 Task: Find connections with filter location Al Ḩāmūl with filter topic #productmanagementwith filter profile language Spanish with filter current company Indian Administrative Service (IAS) - Government of India with filter school INDUS BUSINESS ACADEMY - IBA, BANGALORE with filter industry IT System Operations and Maintenance with filter service category Demand Generation with filter keywords title Media Relations Coordinator
Action: Mouse moved to (576, 77)
Screenshot: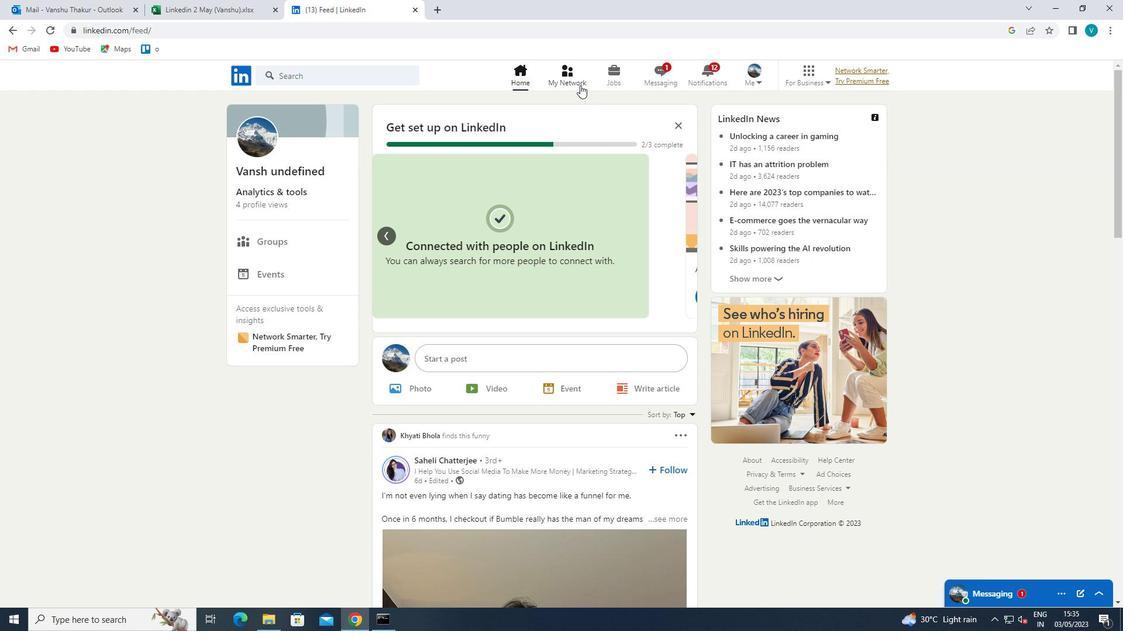 
Action: Mouse pressed left at (576, 77)
Screenshot: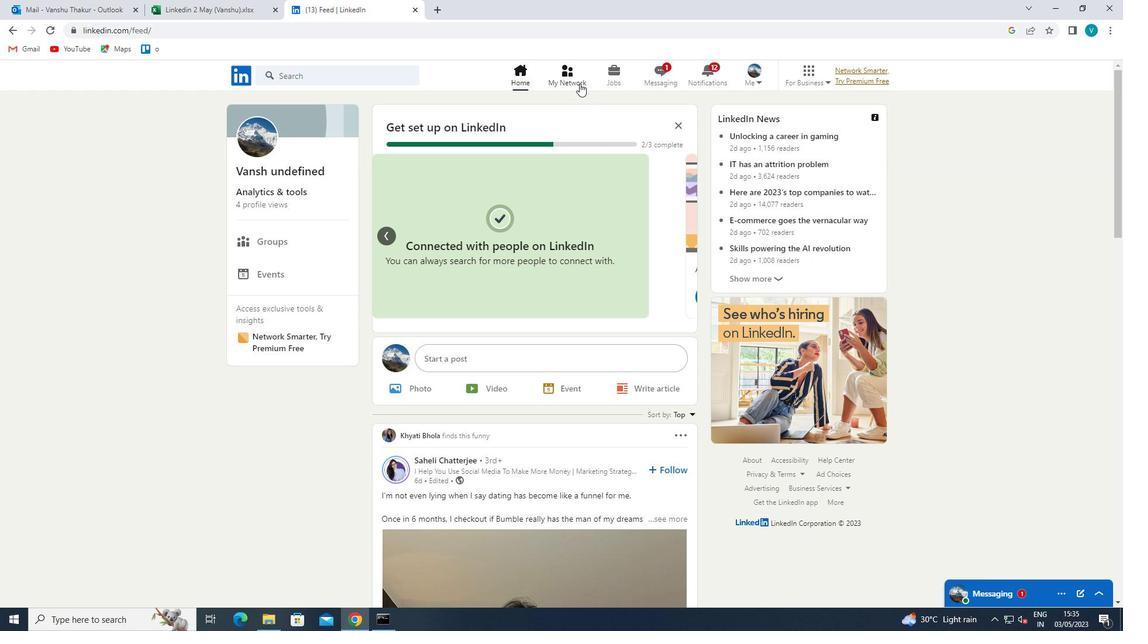
Action: Mouse moved to (341, 143)
Screenshot: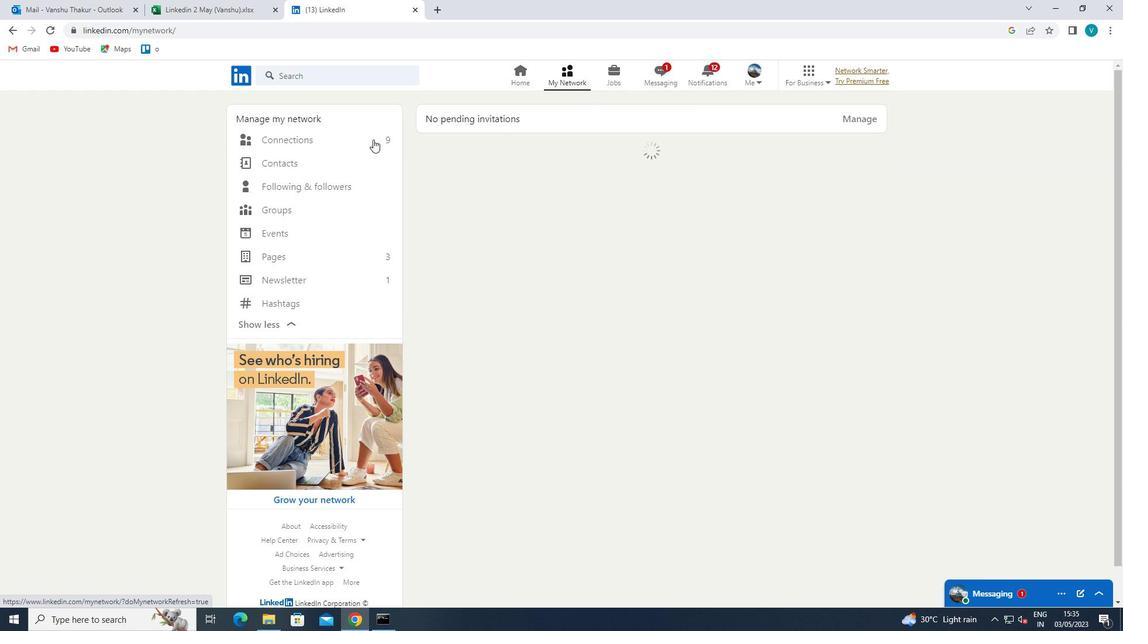 
Action: Mouse pressed left at (341, 143)
Screenshot: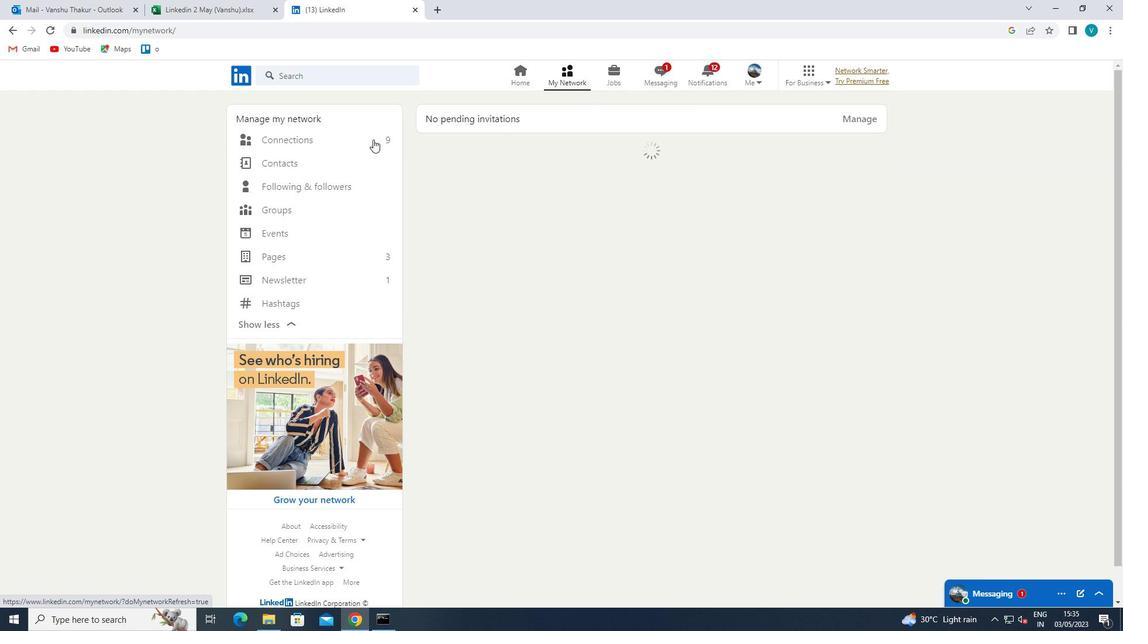 
Action: Mouse moved to (618, 145)
Screenshot: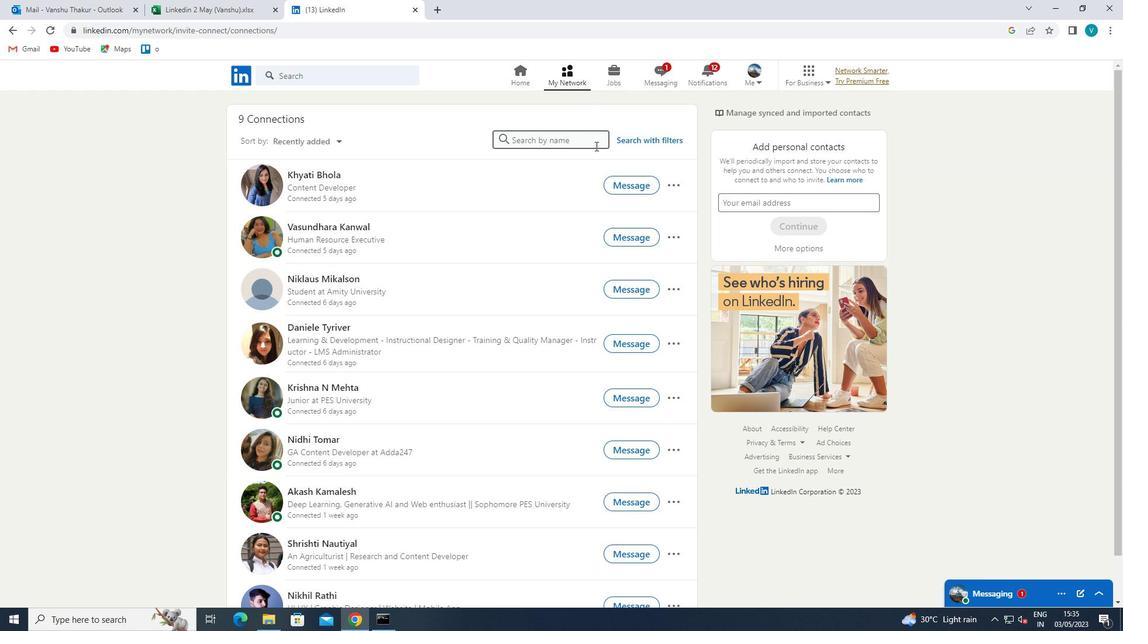 
Action: Mouse pressed left at (618, 145)
Screenshot: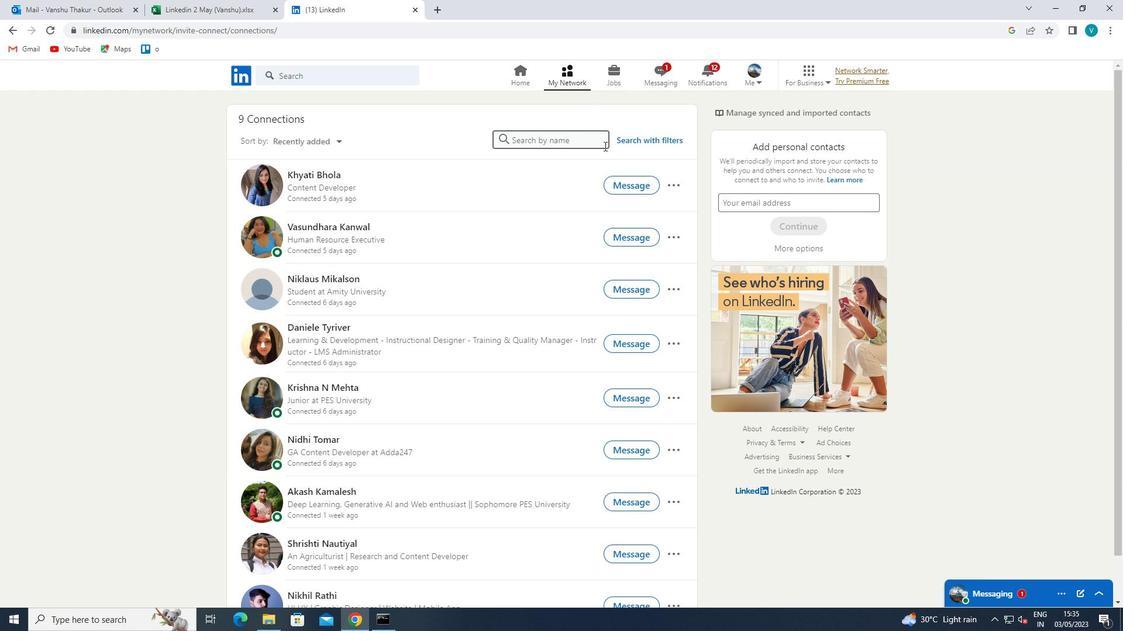 
Action: Mouse moved to (555, 116)
Screenshot: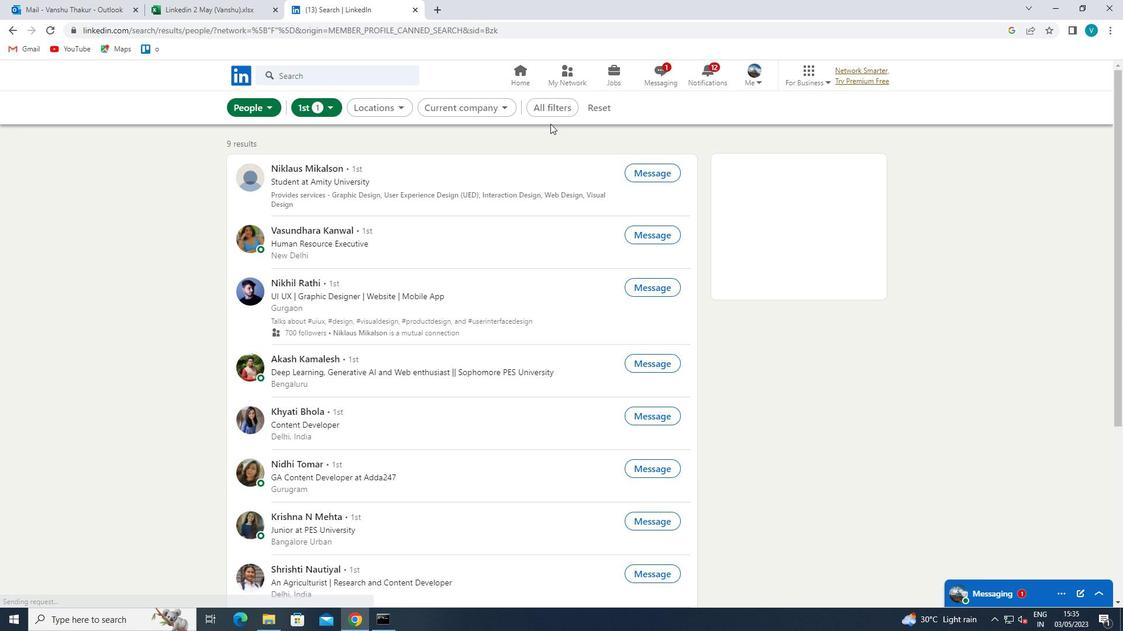 
Action: Mouse pressed left at (555, 116)
Screenshot: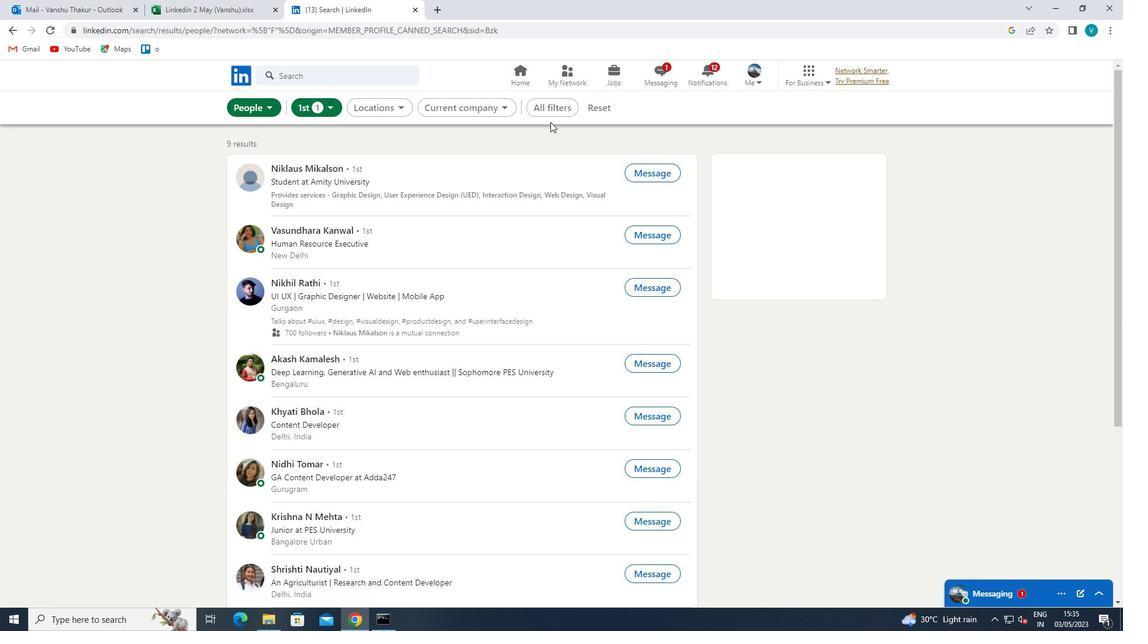 
Action: Mouse moved to (553, 114)
Screenshot: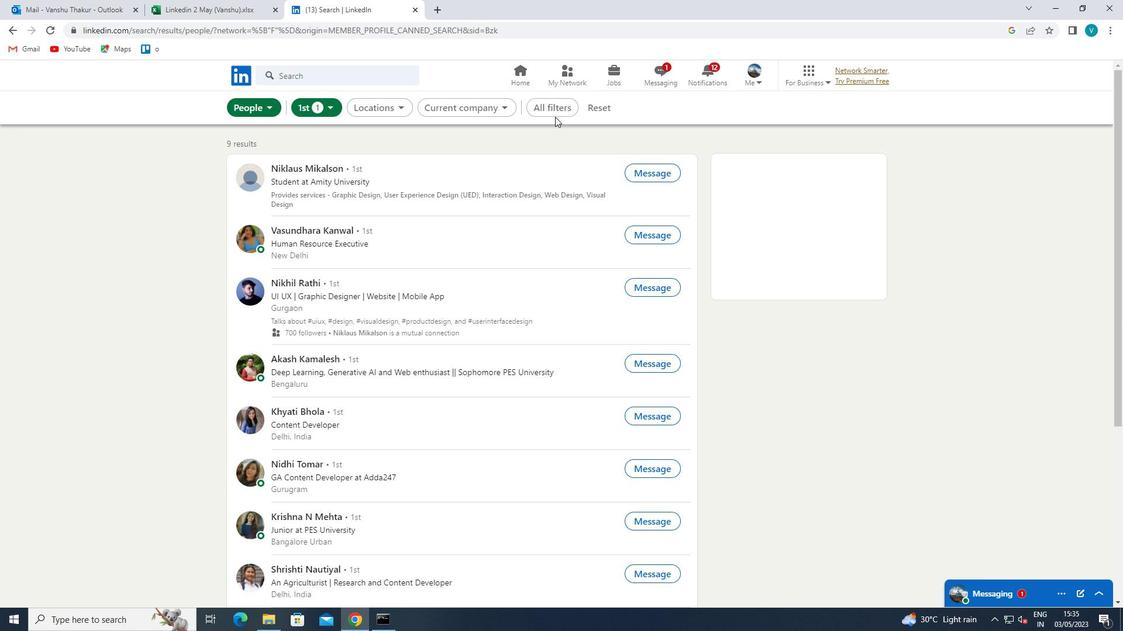 
Action: Mouse pressed left at (553, 114)
Screenshot: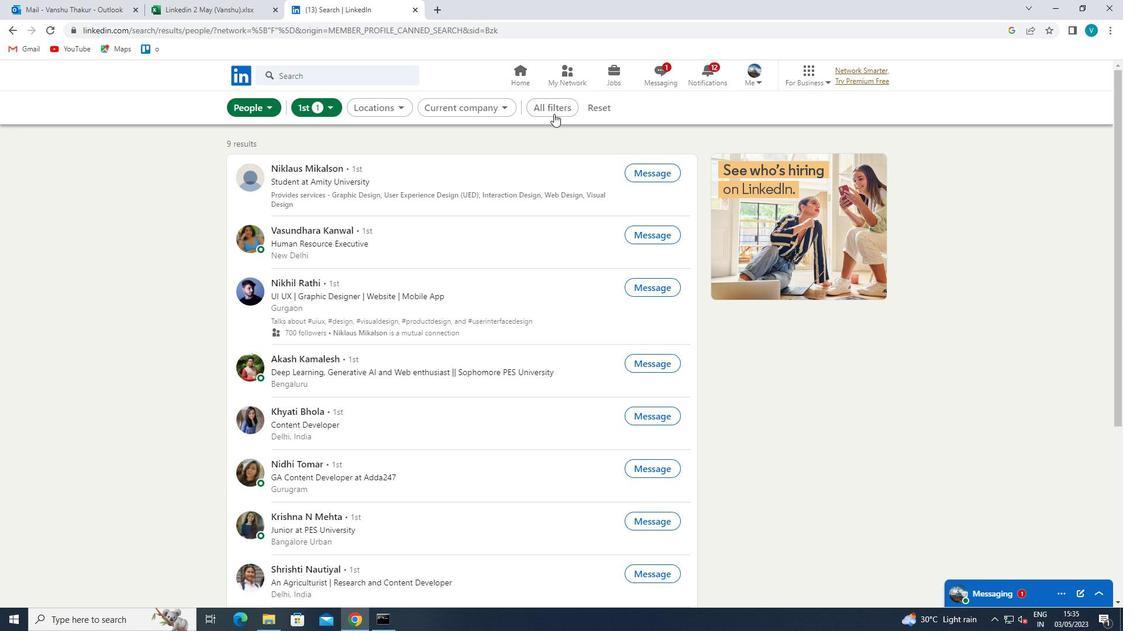 
Action: Mouse moved to (932, 242)
Screenshot: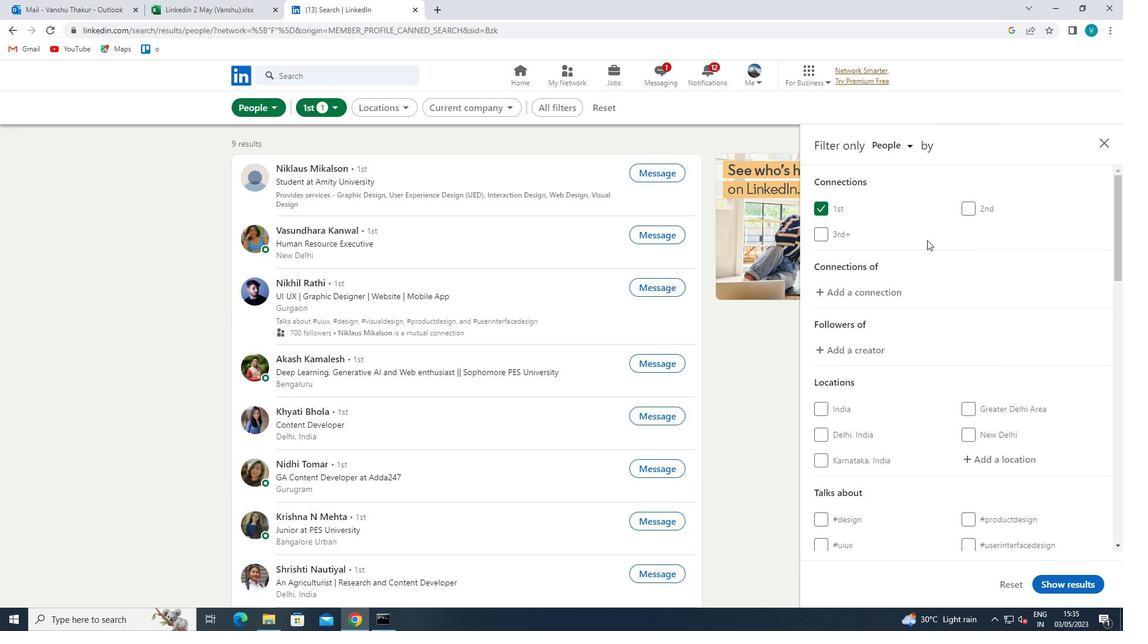 
Action: Mouse scrolled (932, 241) with delta (0, 0)
Screenshot: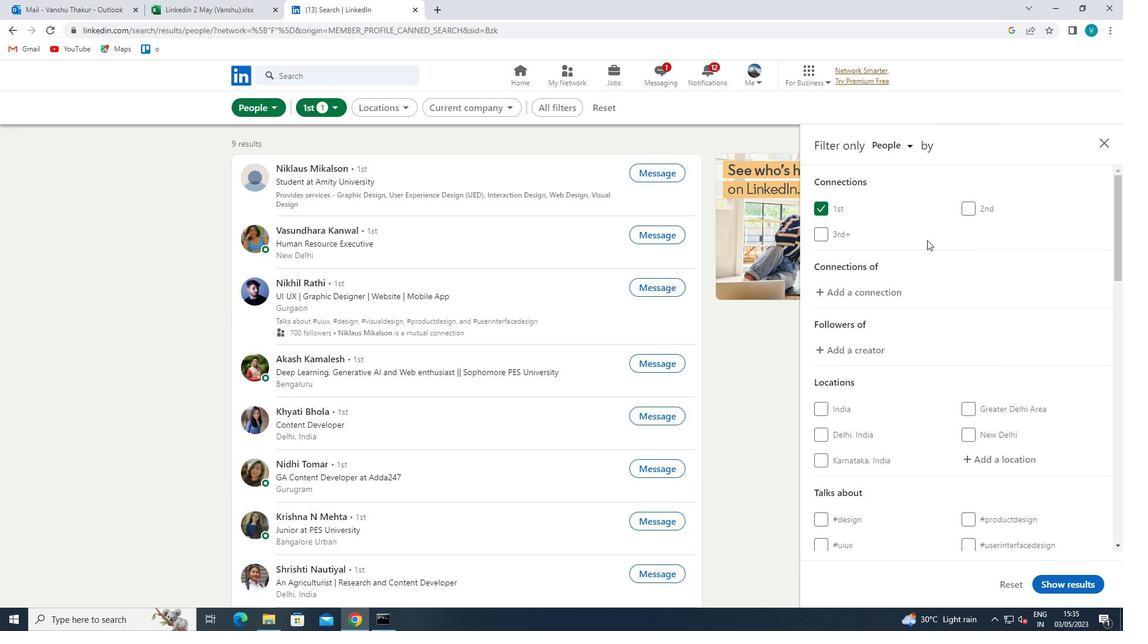 
Action: Mouse moved to (932, 242)
Screenshot: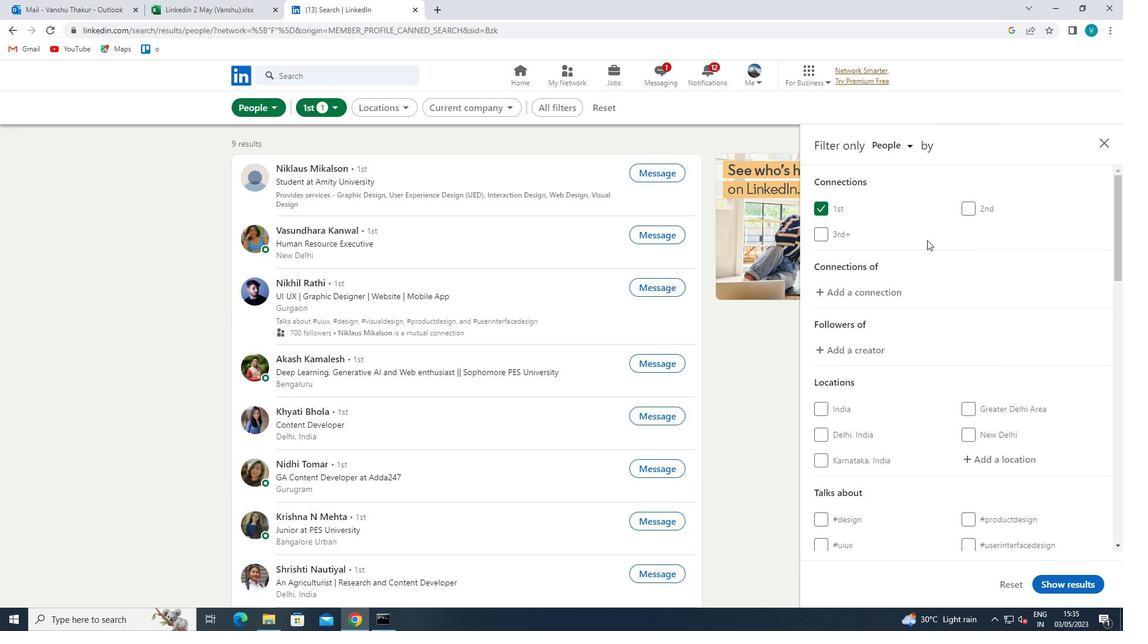 
Action: Mouse scrolled (932, 242) with delta (0, 0)
Screenshot: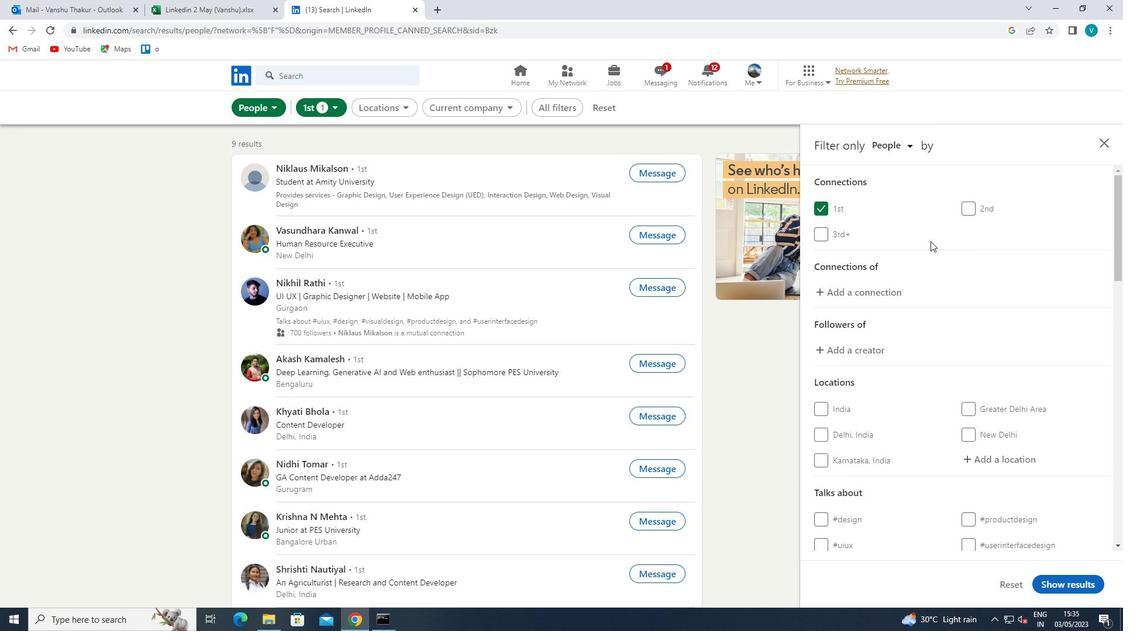 
Action: Mouse moved to (1003, 343)
Screenshot: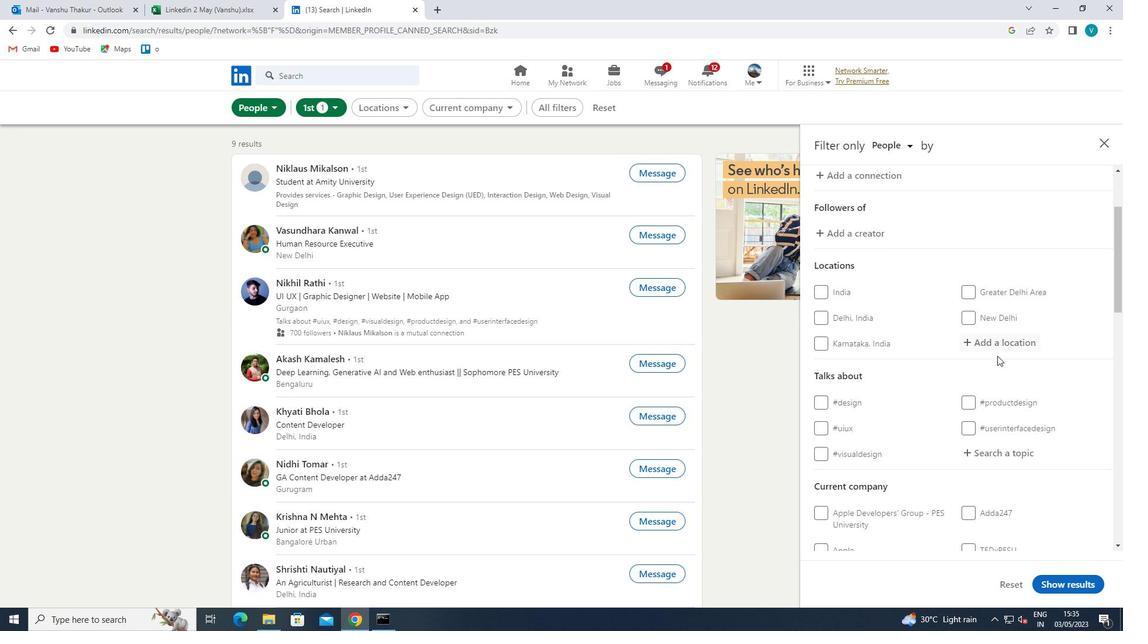 
Action: Mouse pressed left at (1003, 343)
Screenshot: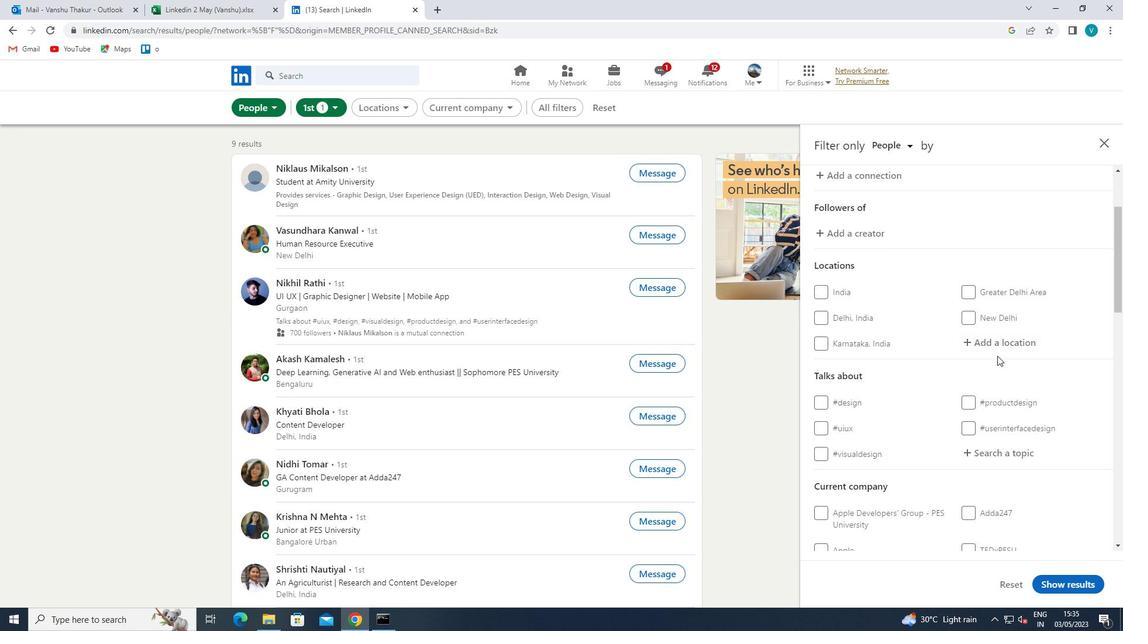 
Action: Mouse moved to (857, 253)
Screenshot: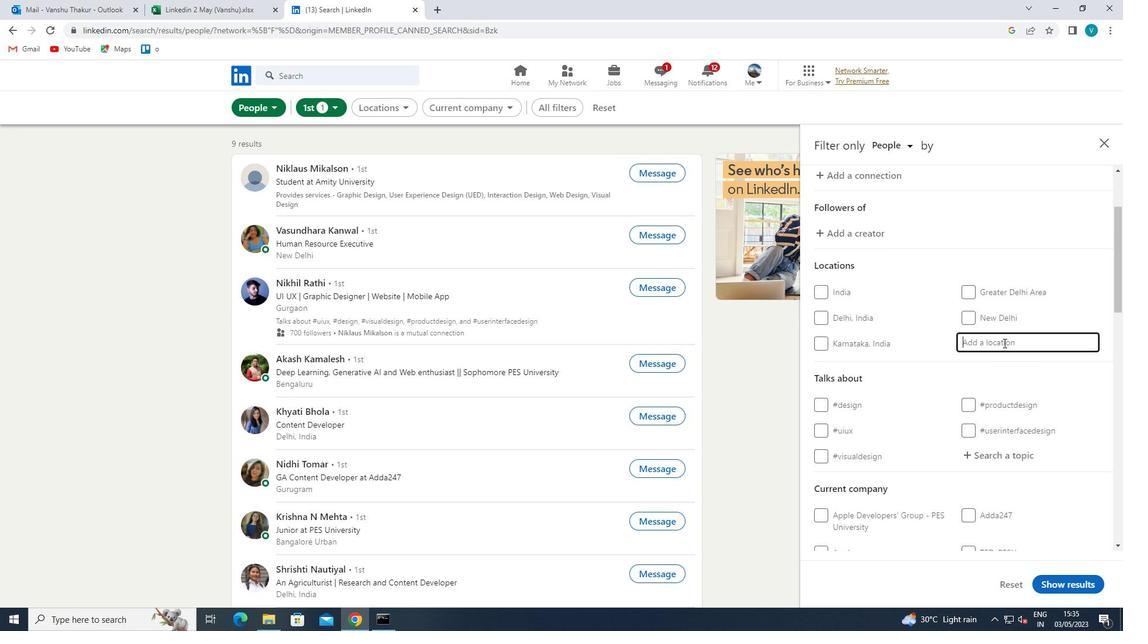 
Action: Key pressed <Key.shift>AL<Key.space><Key.shift>HAMUL
Screenshot: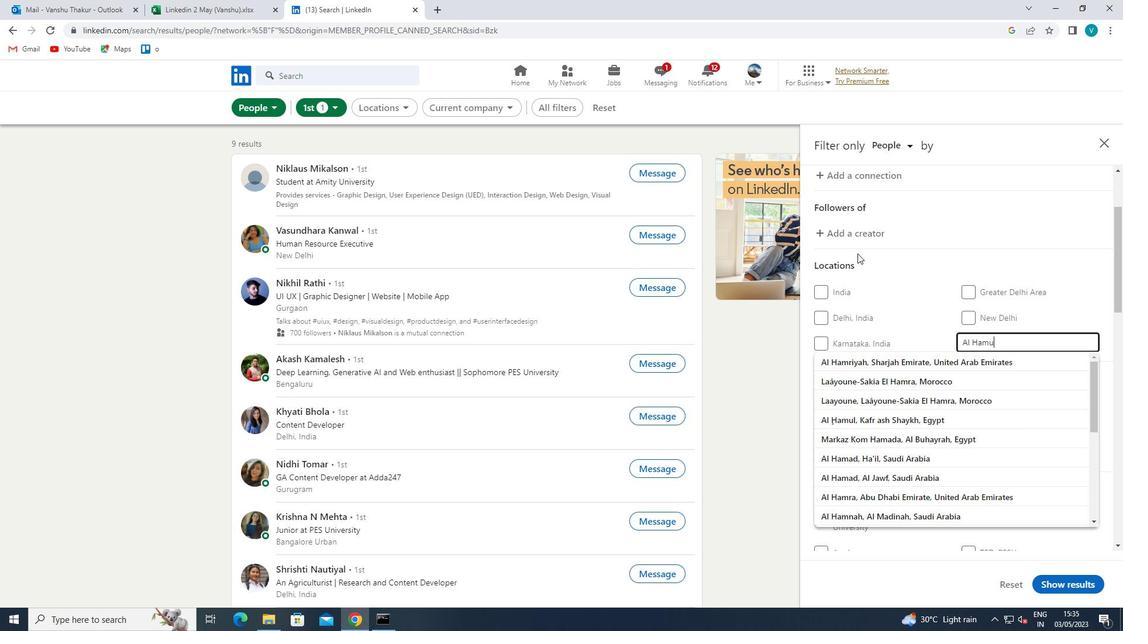 
Action: Mouse moved to (923, 367)
Screenshot: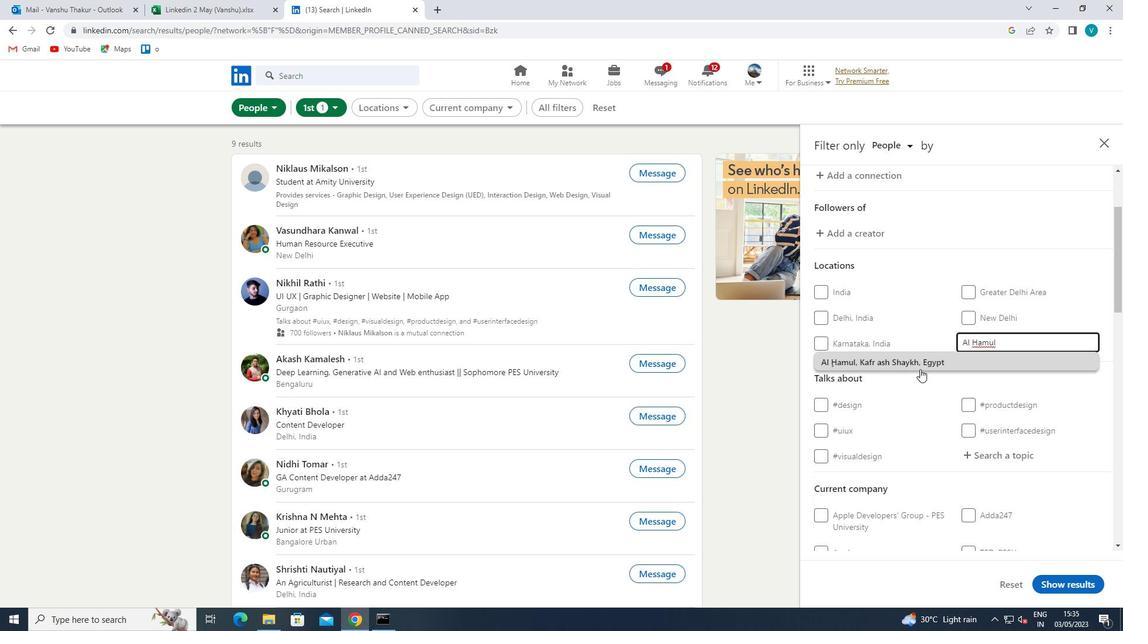 
Action: Mouse pressed left at (923, 367)
Screenshot: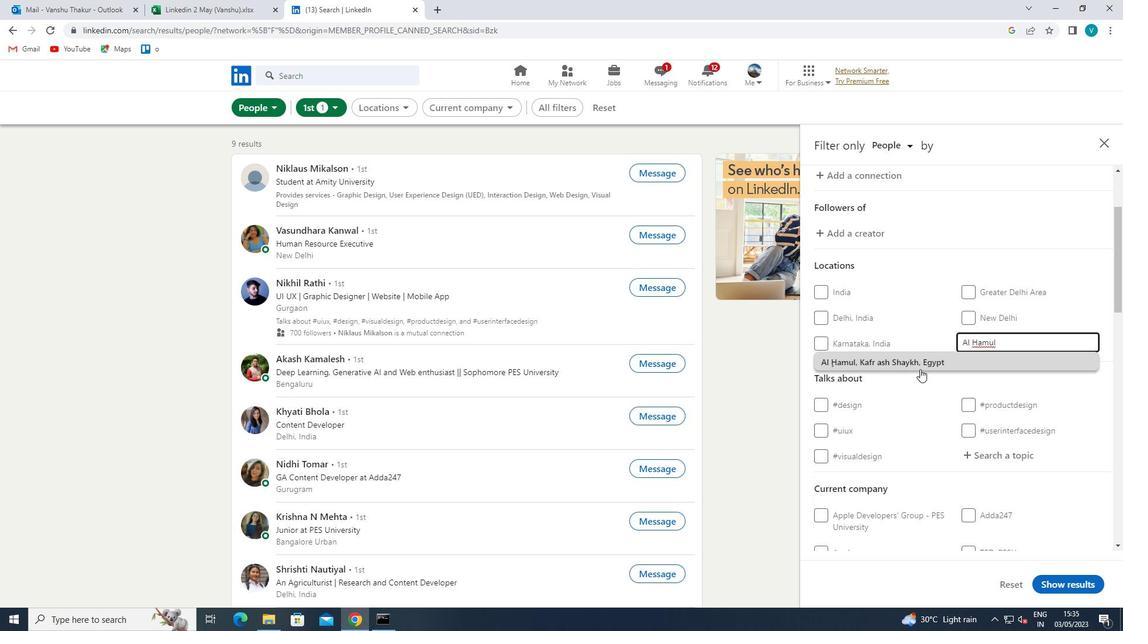 
Action: Mouse moved to (919, 361)
Screenshot: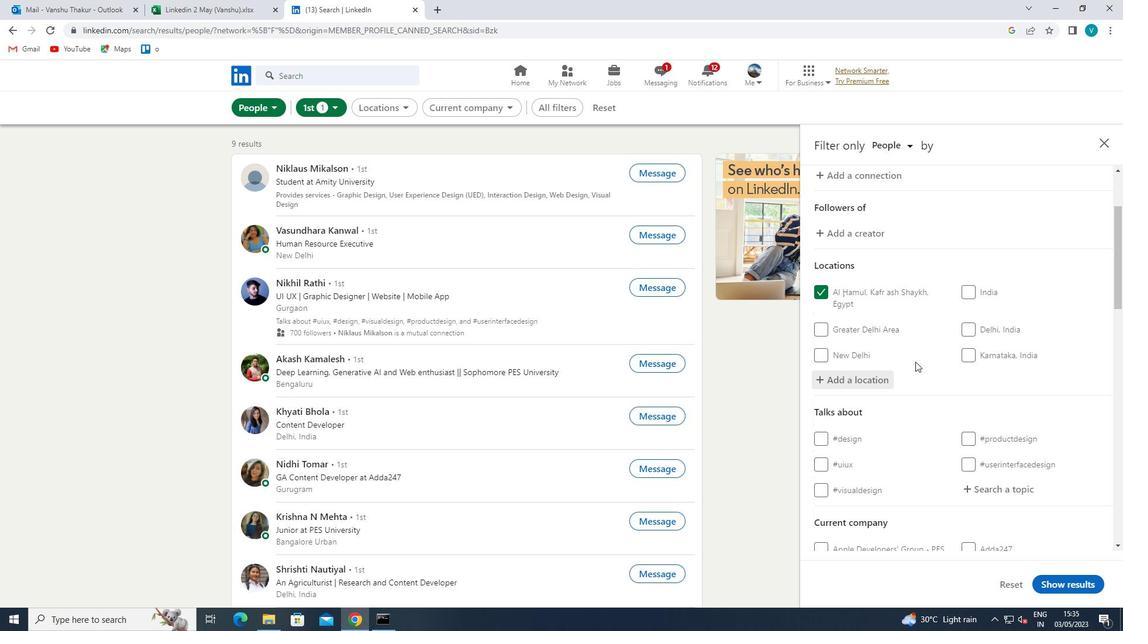 
Action: Mouse scrolled (919, 360) with delta (0, 0)
Screenshot: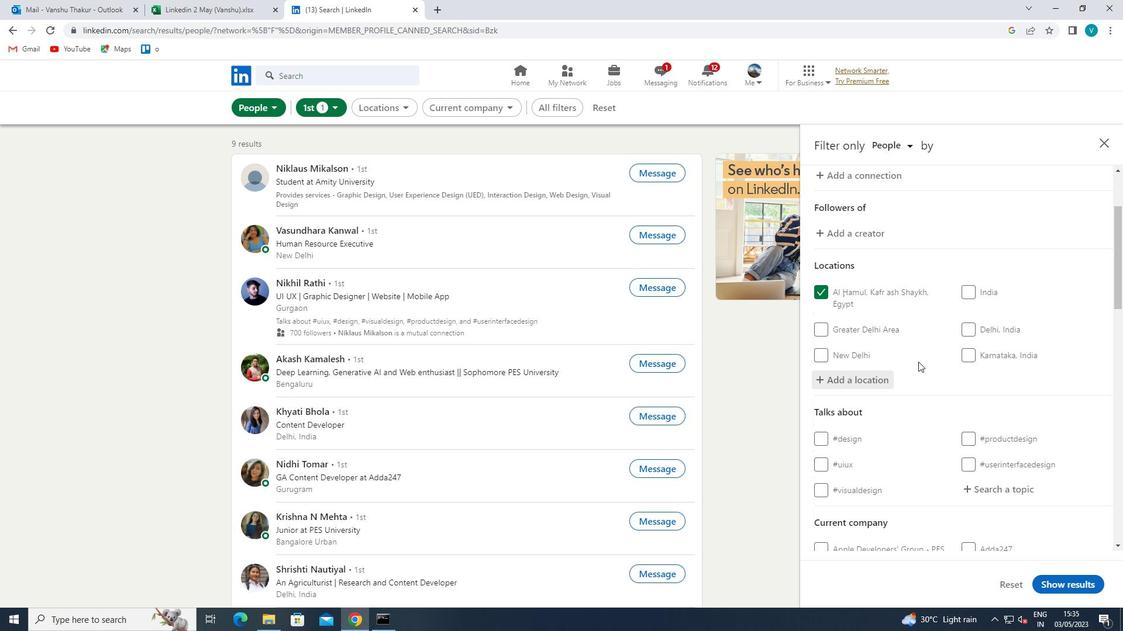 
Action: Mouse scrolled (919, 360) with delta (0, 0)
Screenshot: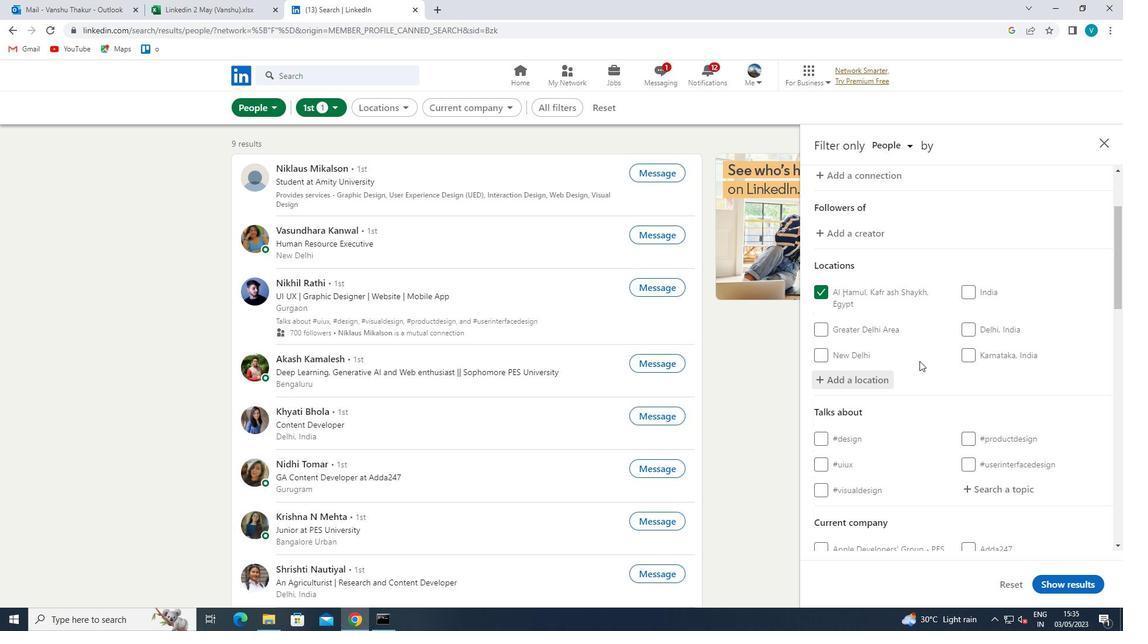 
Action: Mouse moved to (979, 365)
Screenshot: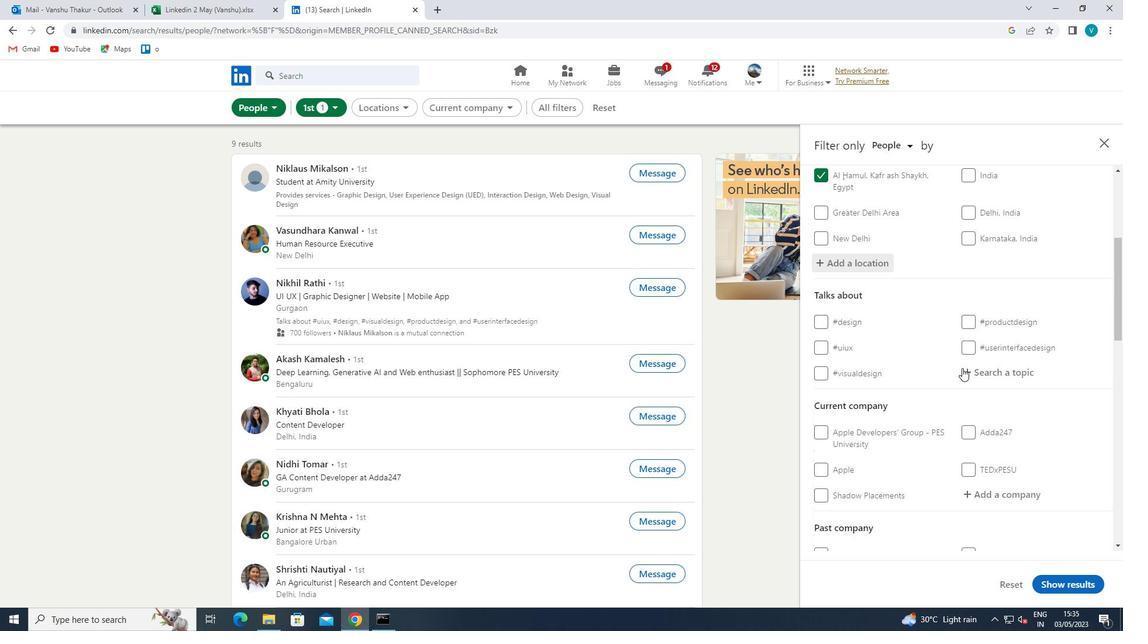 
Action: Mouse pressed left at (979, 365)
Screenshot: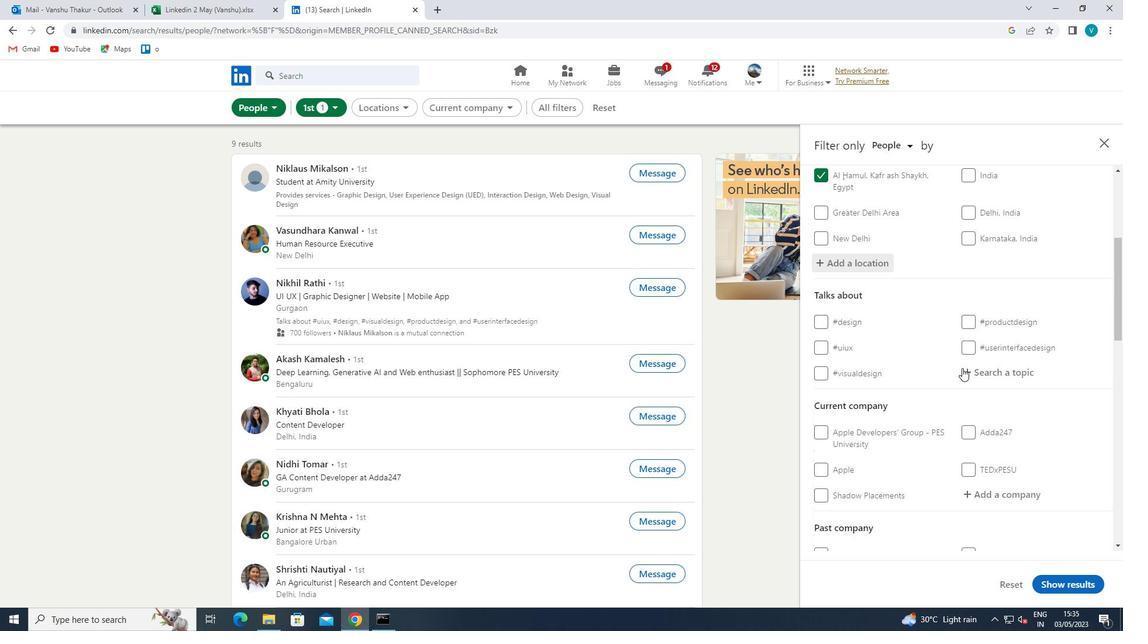 
Action: Mouse moved to (924, 345)
Screenshot: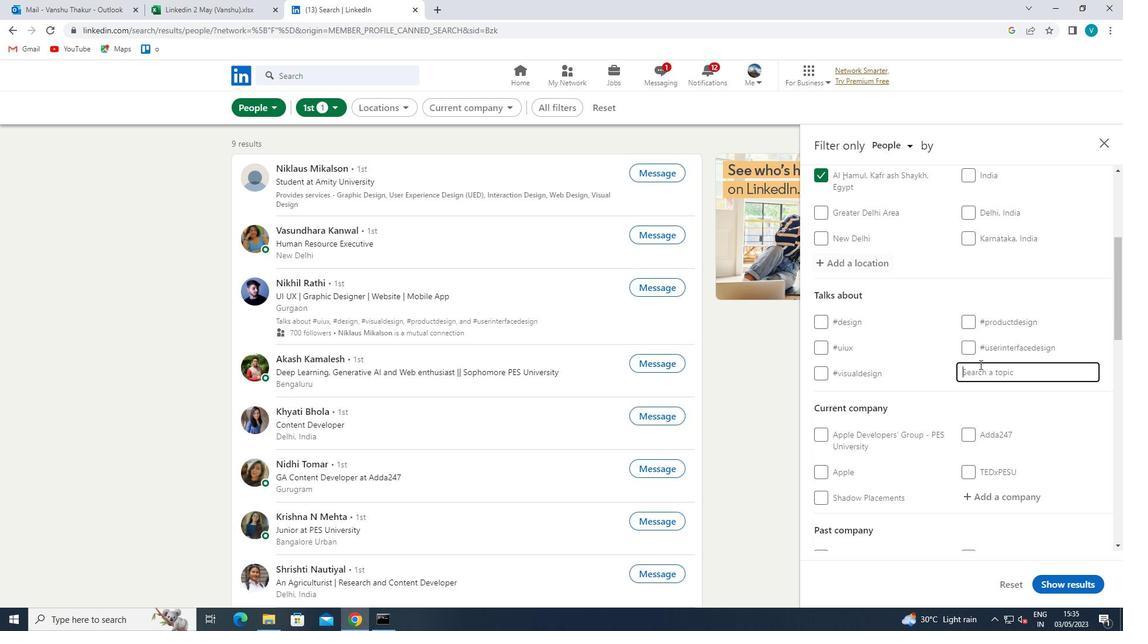 
Action: Key pressed PRODUCTMANAGE
Screenshot: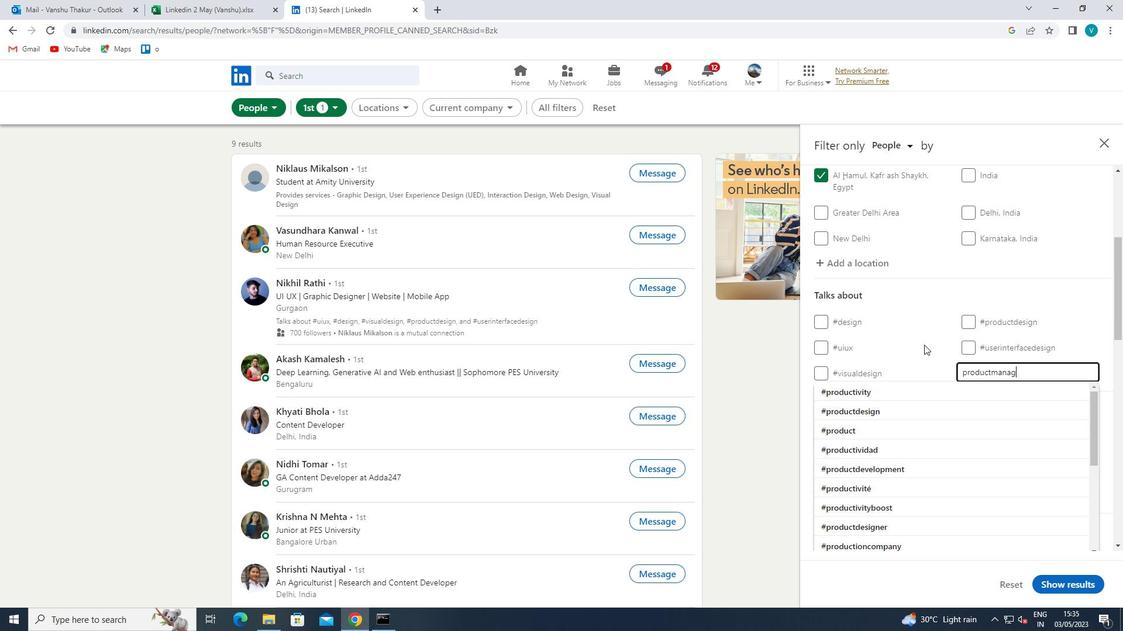 
Action: Mouse moved to (912, 384)
Screenshot: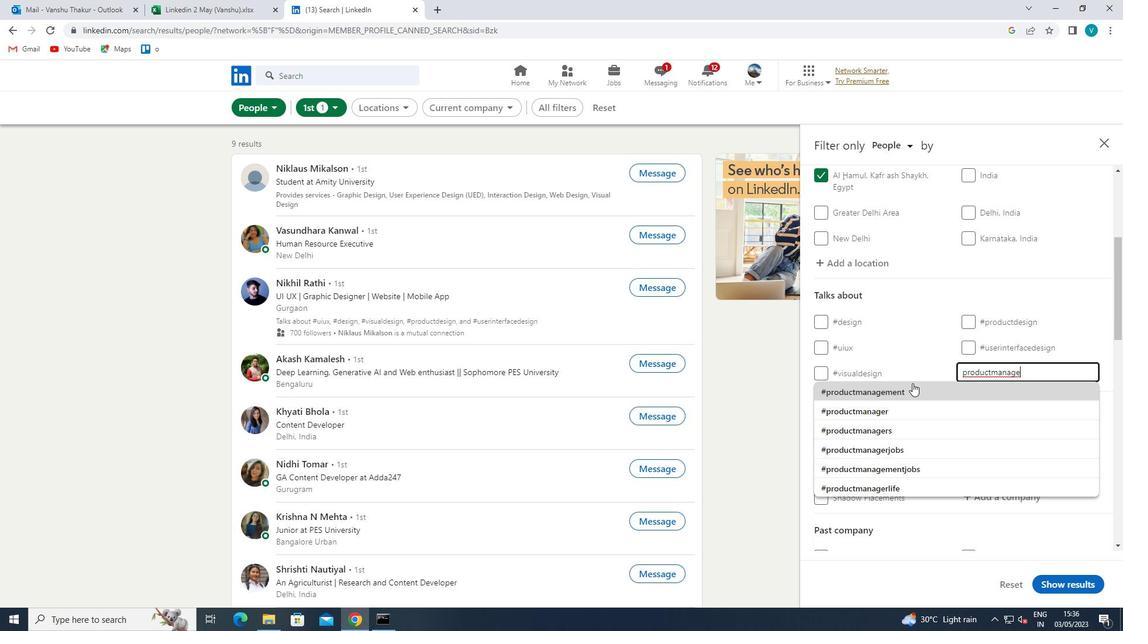 
Action: Mouse pressed left at (912, 384)
Screenshot: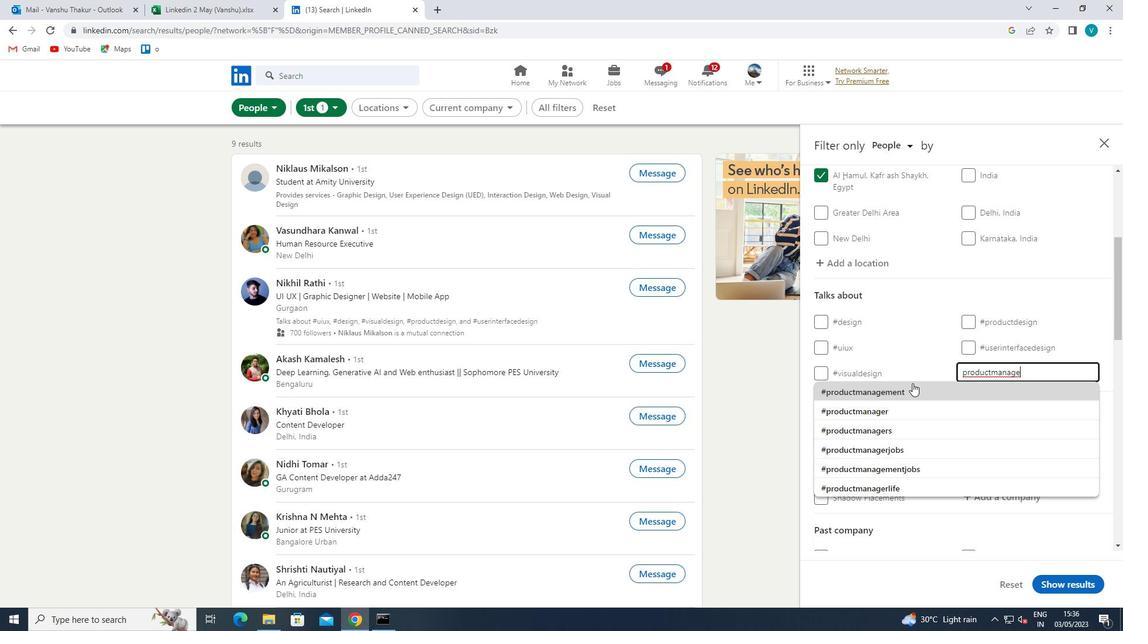
Action: Mouse moved to (913, 384)
Screenshot: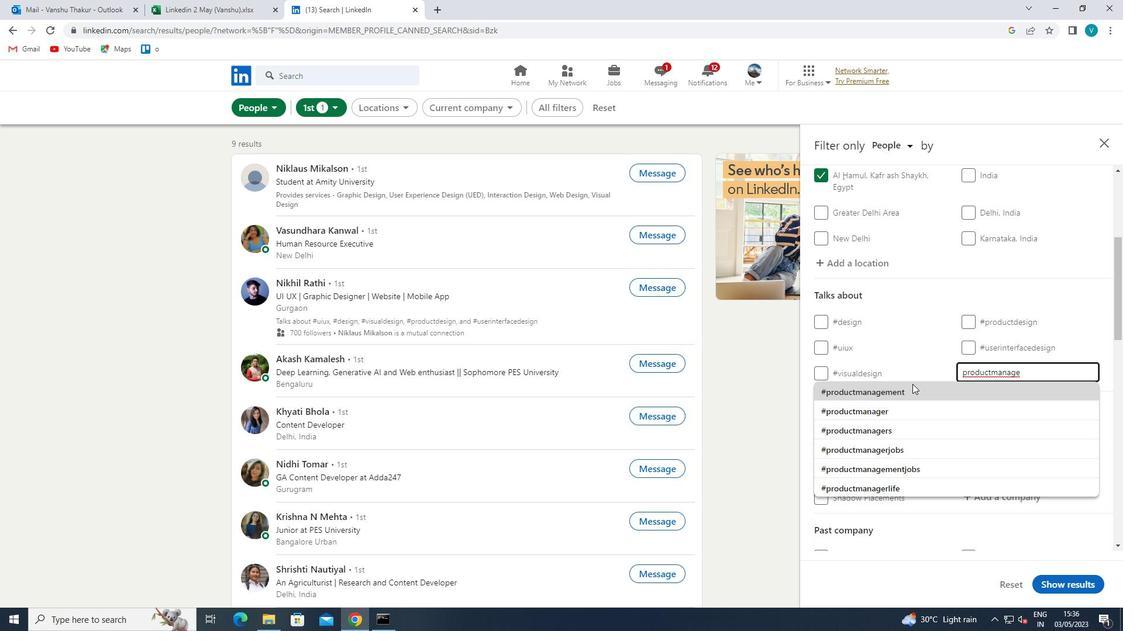 
Action: Mouse scrolled (913, 383) with delta (0, 0)
Screenshot: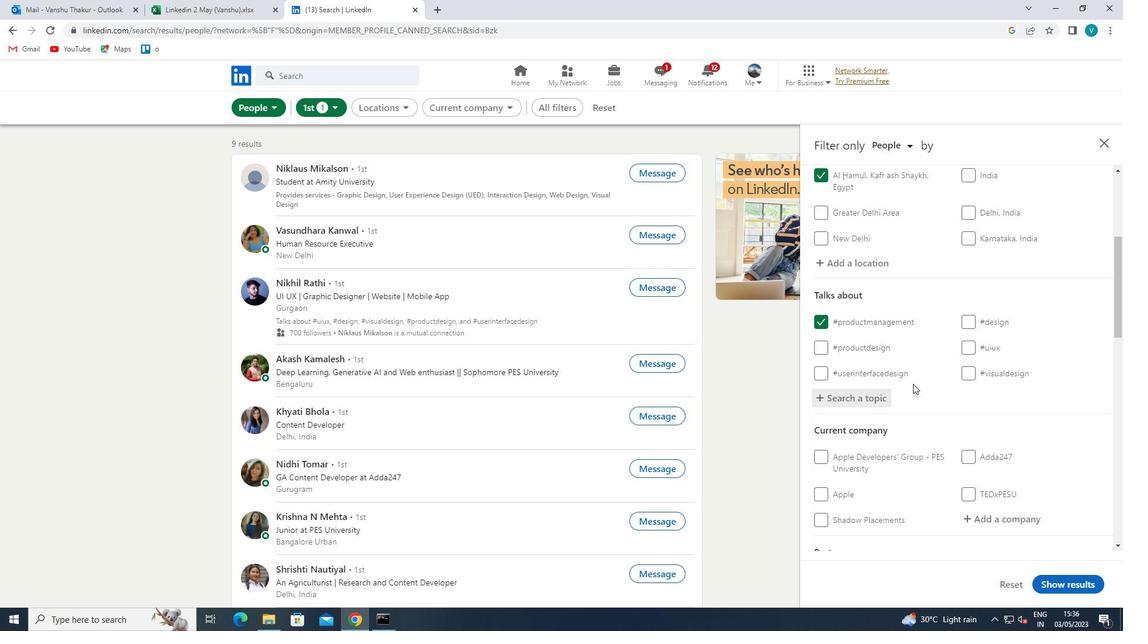 
Action: Mouse scrolled (913, 383) with delta (0, 0)
Screenshot: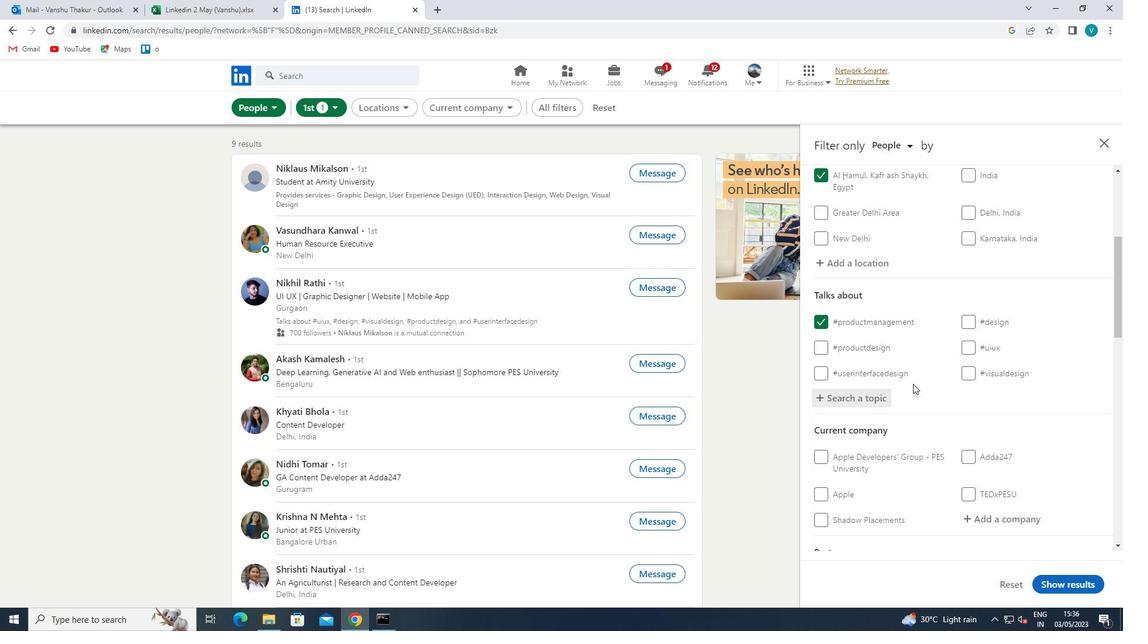 
Action: Mouse moved to (913, 384)
Screenshot: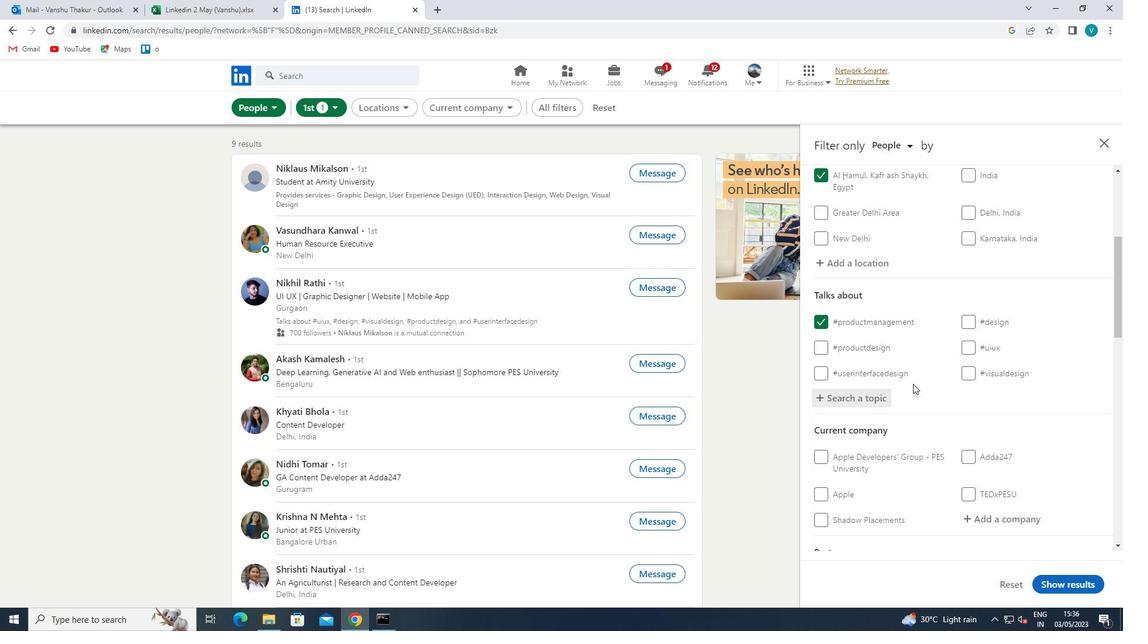 
Action: Mouse scrolled (913, 383) with delta (0, 0)
Screenshot: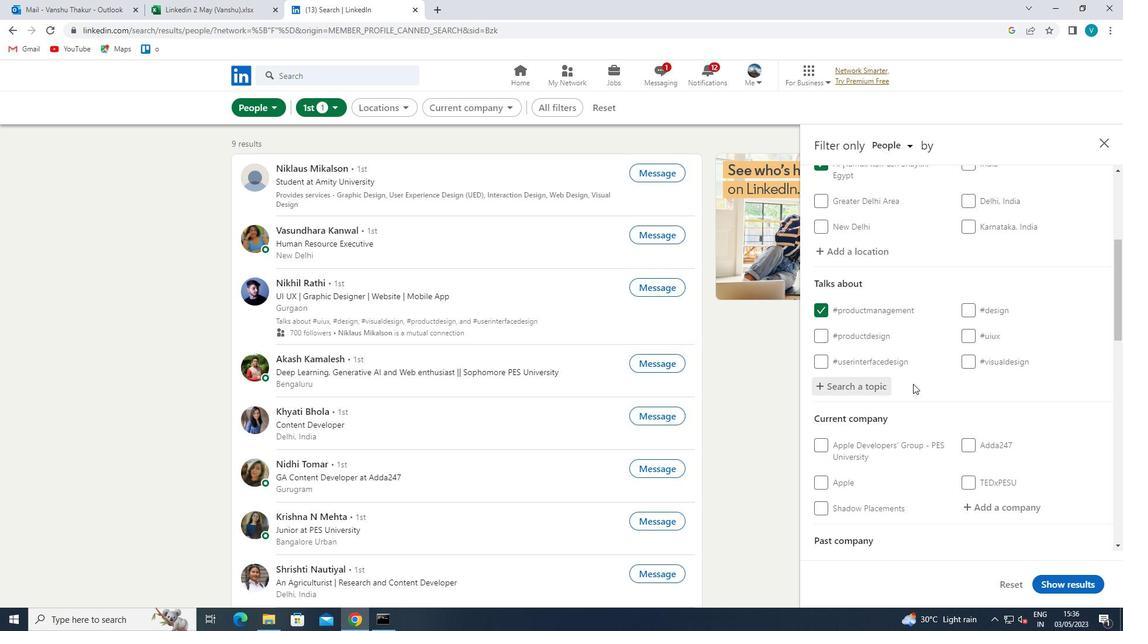 
Action: Mouse moved to (975, 349)
Screenshot: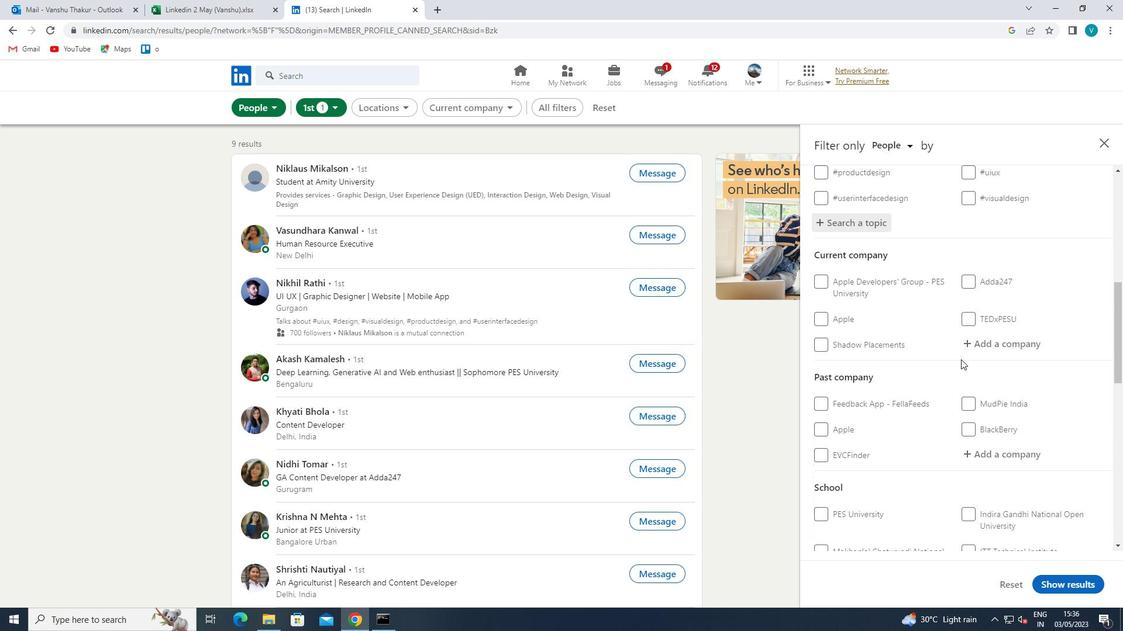 
Action: Mouse pressed left at (975, 349)
Screenshot: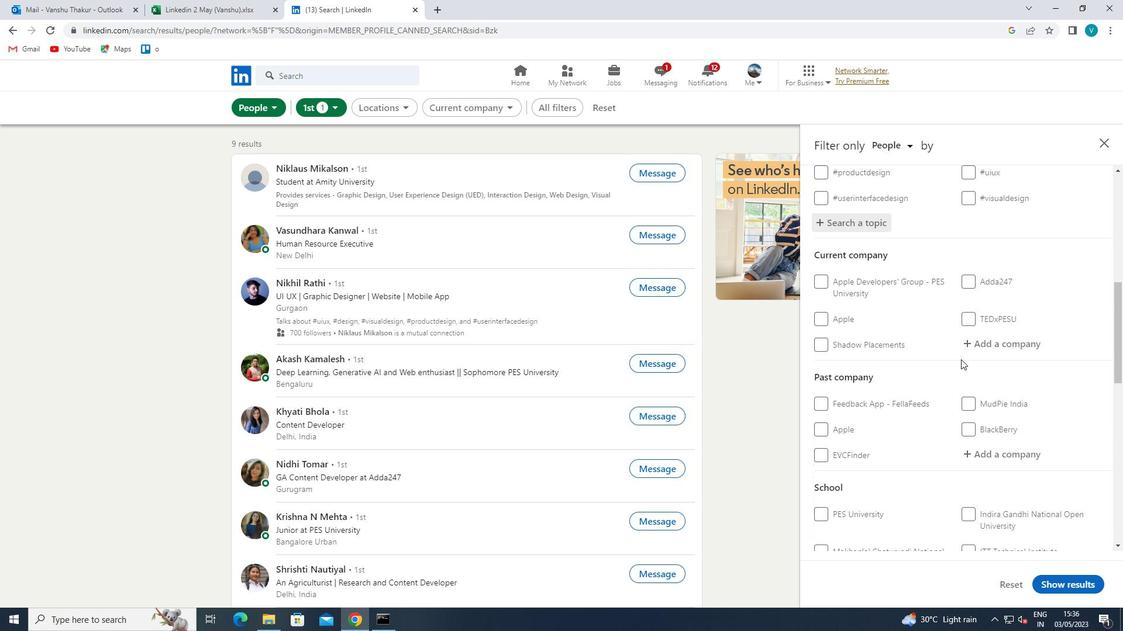 
Action: Mouse moved to (948, 331)
Screenshot: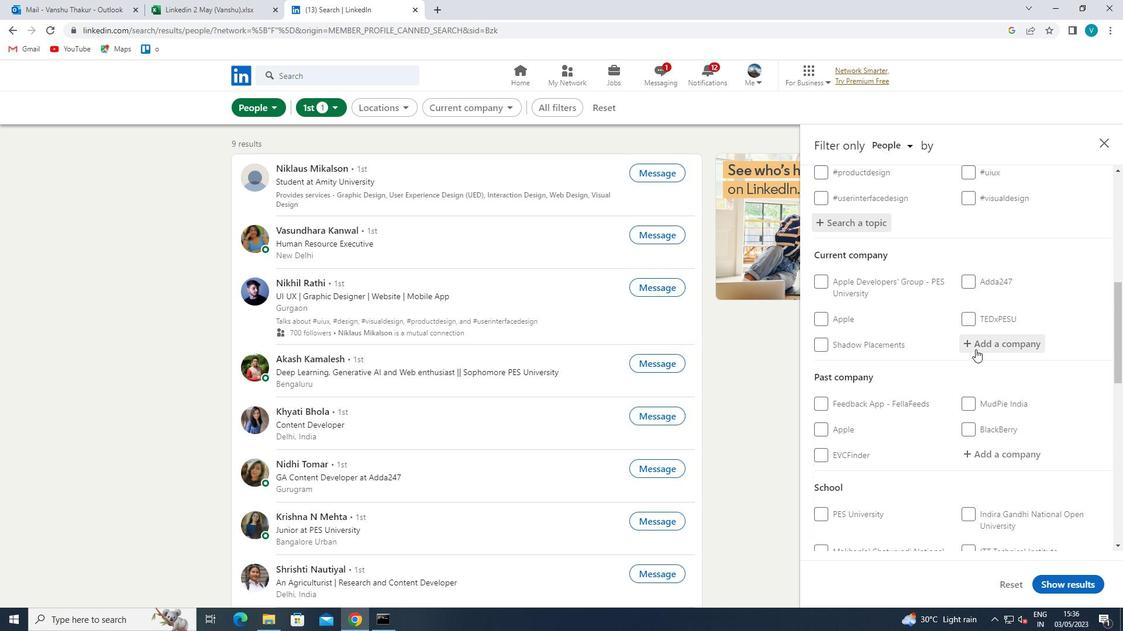 
Action: Key pressed <Key.shift>INDIAN<Key.space><Key.shift>ADMI
Screenshot: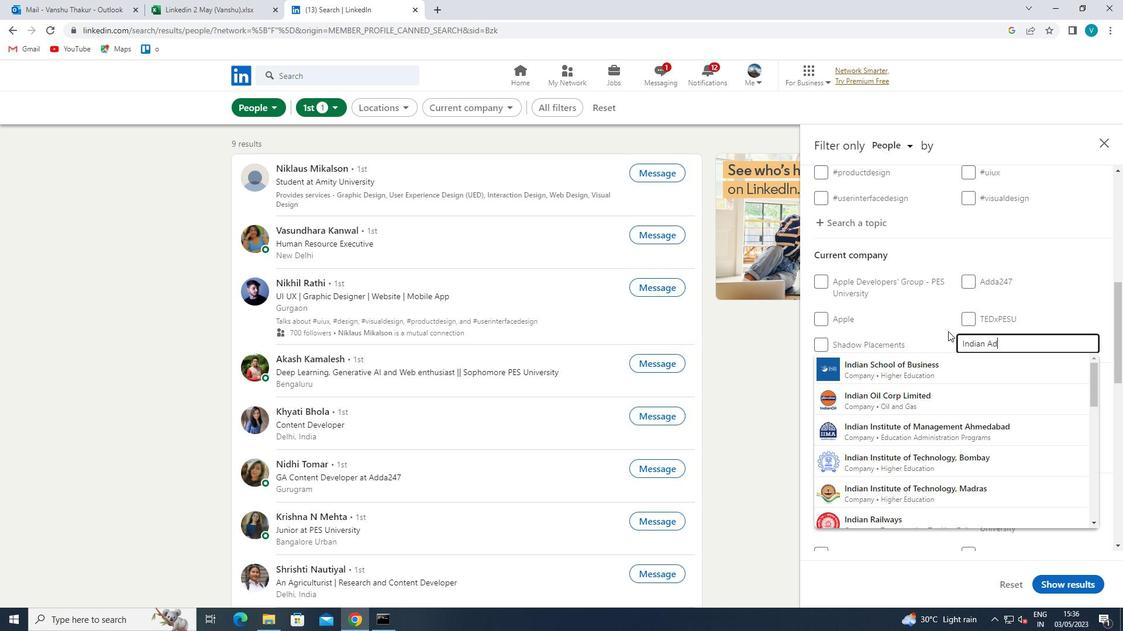 
Action: Mouse moved to (949, 367)
Screenshot: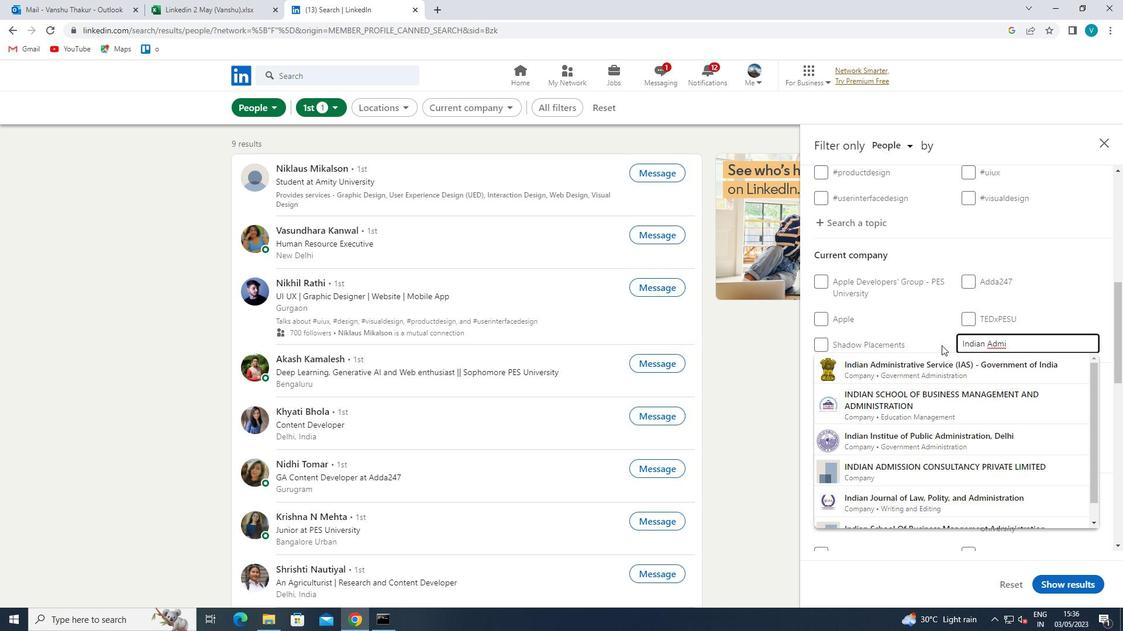 
Action: Mouse pressed left at (949, 367)
Screenshot: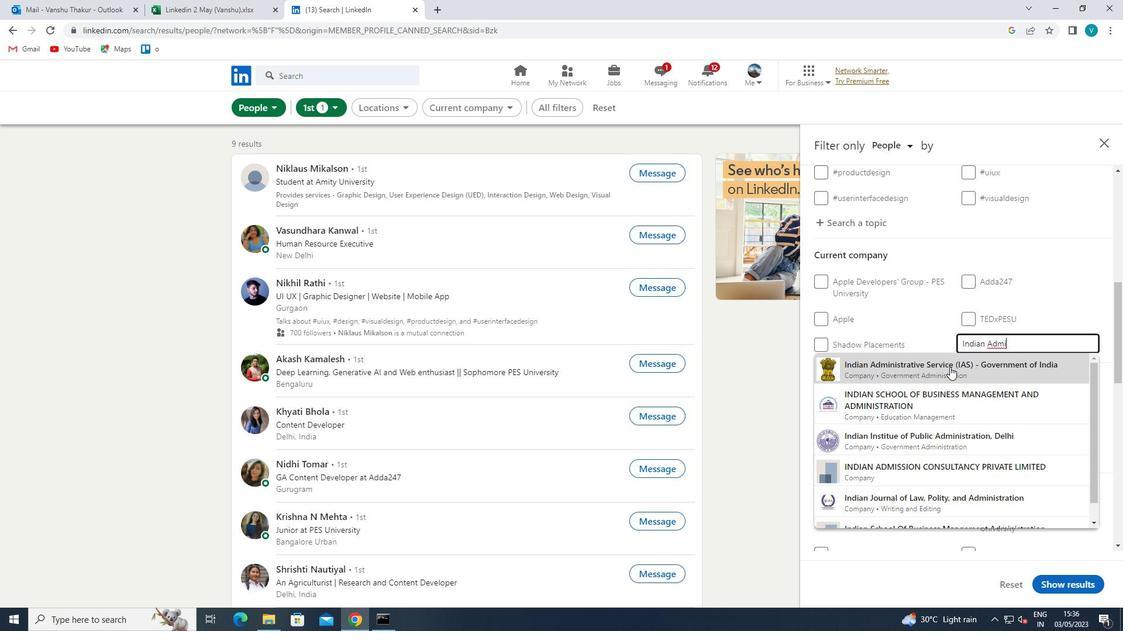
Action: Mouse moved to (951, 367)
Screenshot: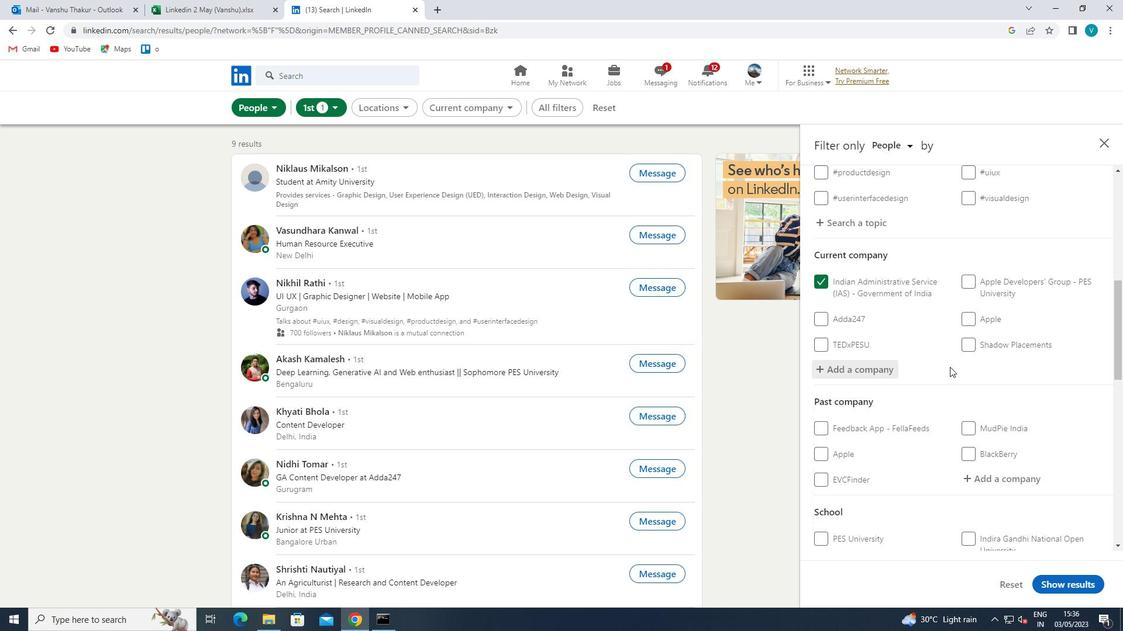 
Action: Mouse scrolled (951, 366) with delta (0, 0)
Screenshot: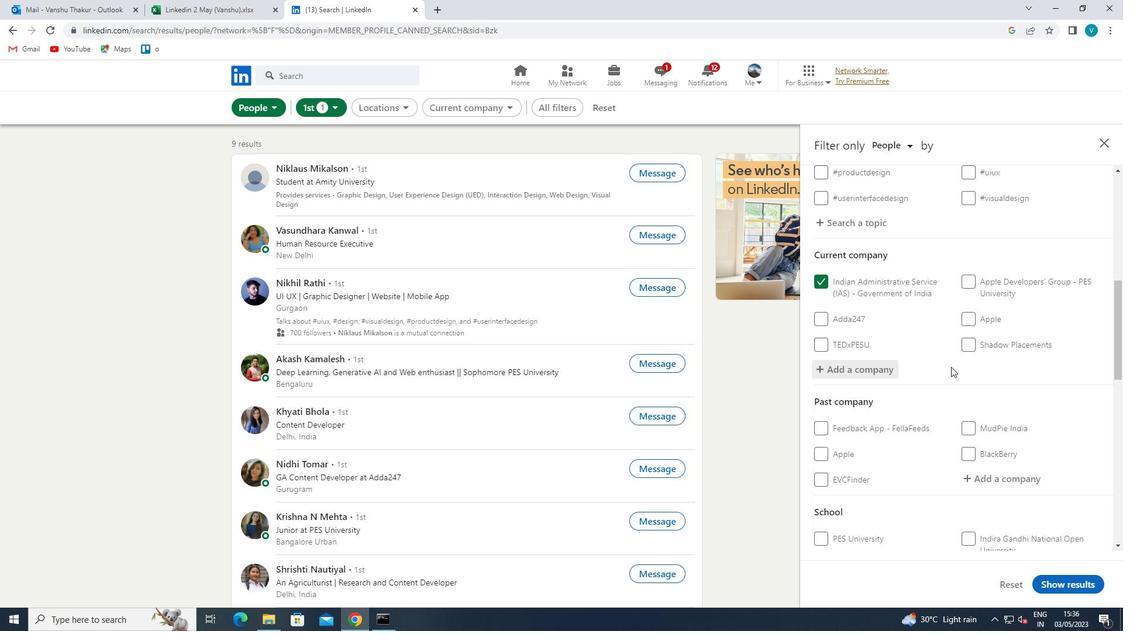 
Action: Mouse scrolled (951, 366) with delta (0, 0)
Screenshot: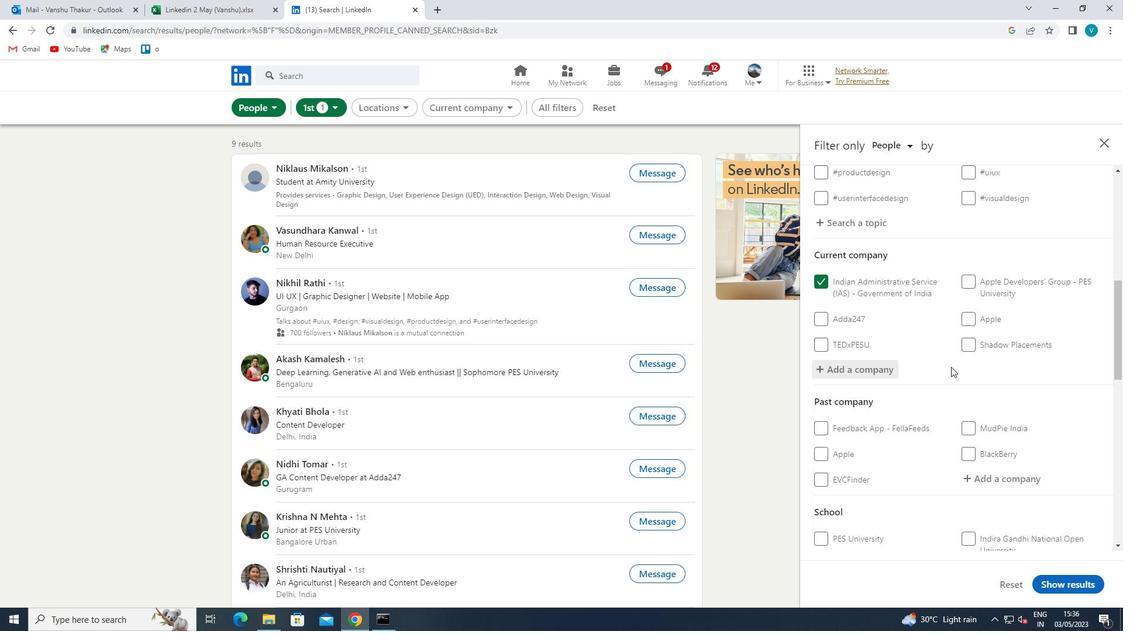 
Action: Mouse scrolled (951, 366) with delta (0, 0)
Screenshot: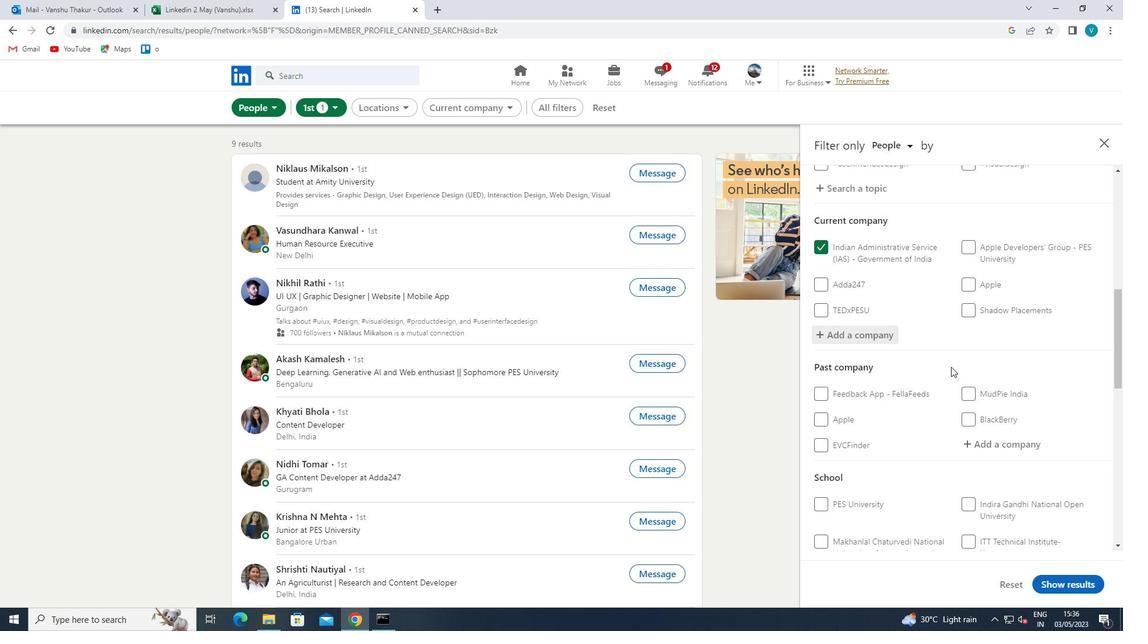 
Action: Mouse scrolled (951, 366) with delta (0, 0)
Screenshot: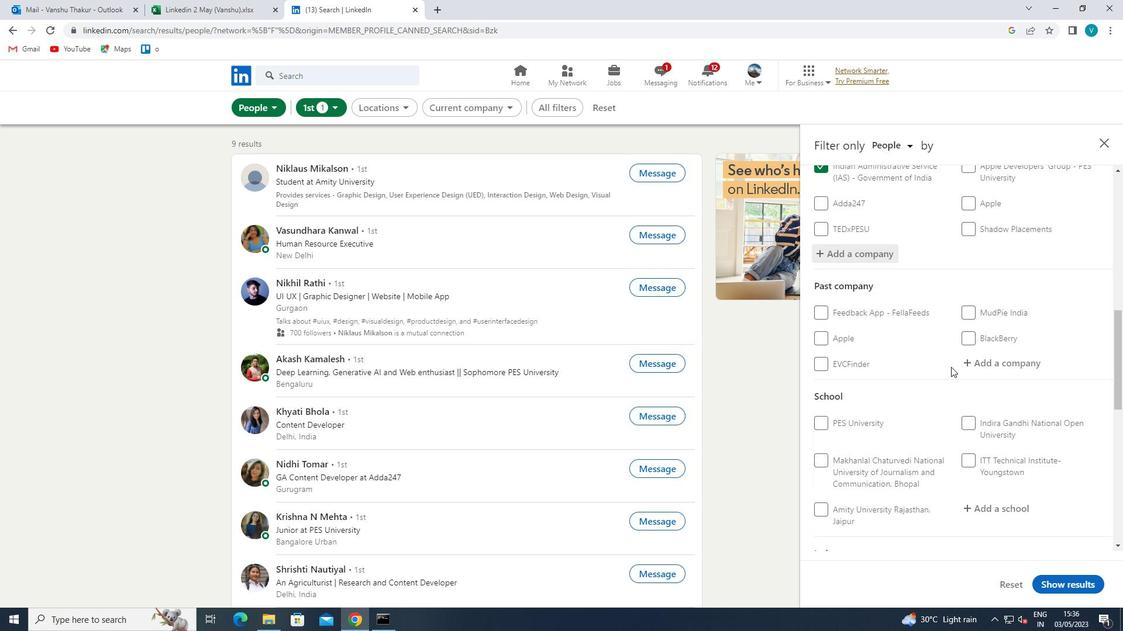 
Action: Mouse moved to (986, 390)
Screenshot: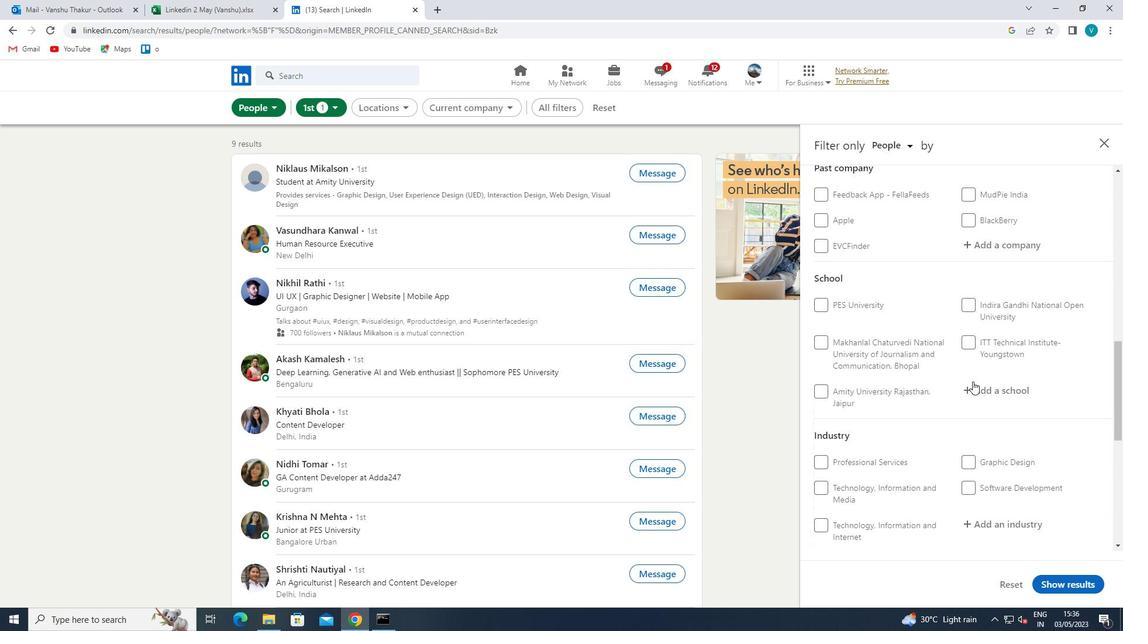 
Action: Mouse pressed left at (986, 390)
Screenshot: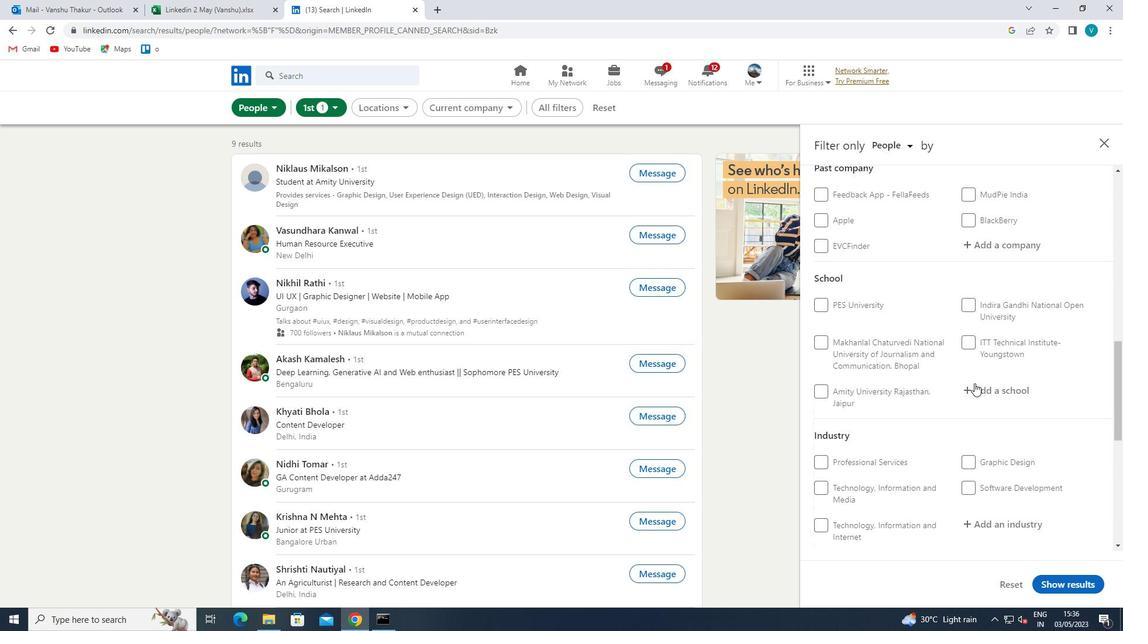 
Action: Mouse moved to (993, 390)
Screenshot: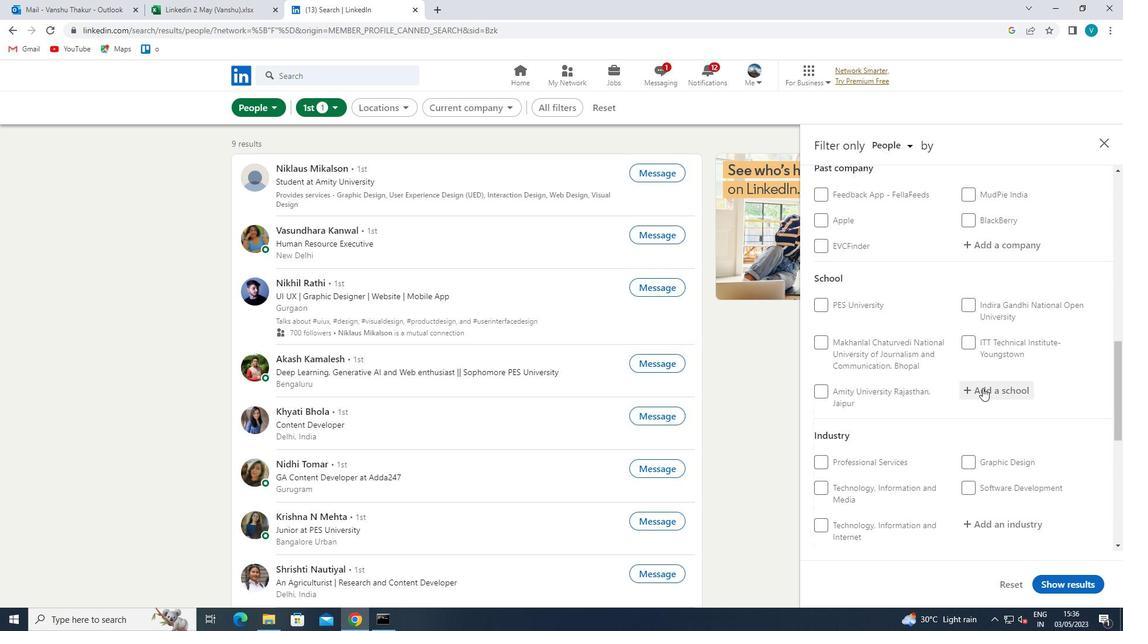 
Action: Key pressed <Key.shift>INDUS<Key.space><Key.shift><Key.shift><Key.shift><Key.shift><Key.shift><Key.shift><Key.shift><Key.shift><Key.shift><Key.shift><Key.shift><Key.shift>BU
Screenshot: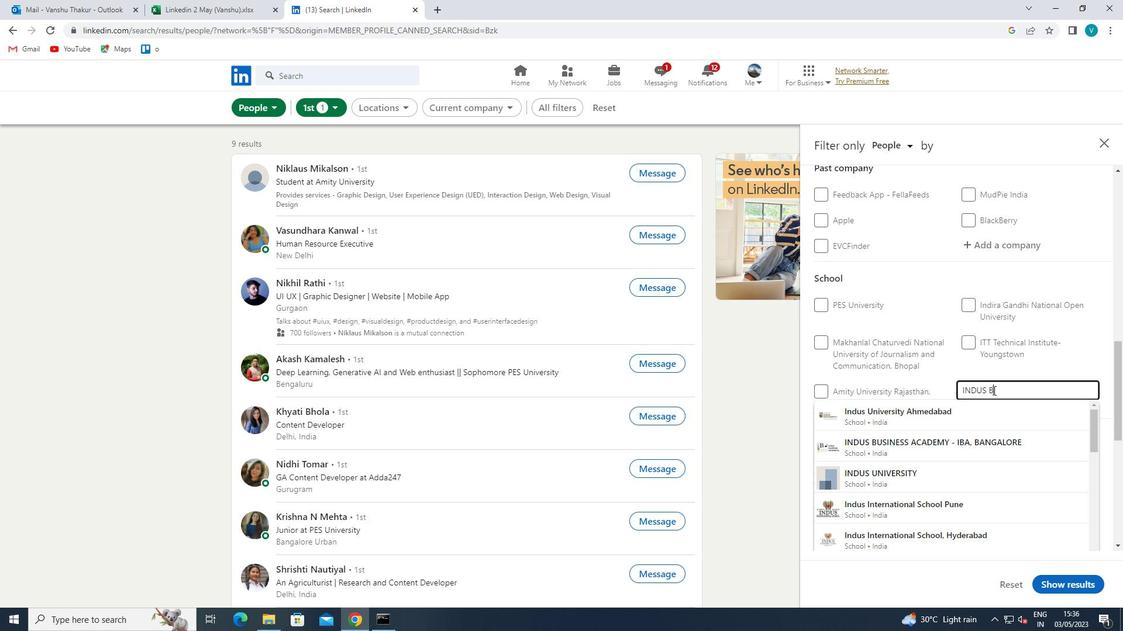 
Action: Mouse moved to (990, 415)
Screenshot: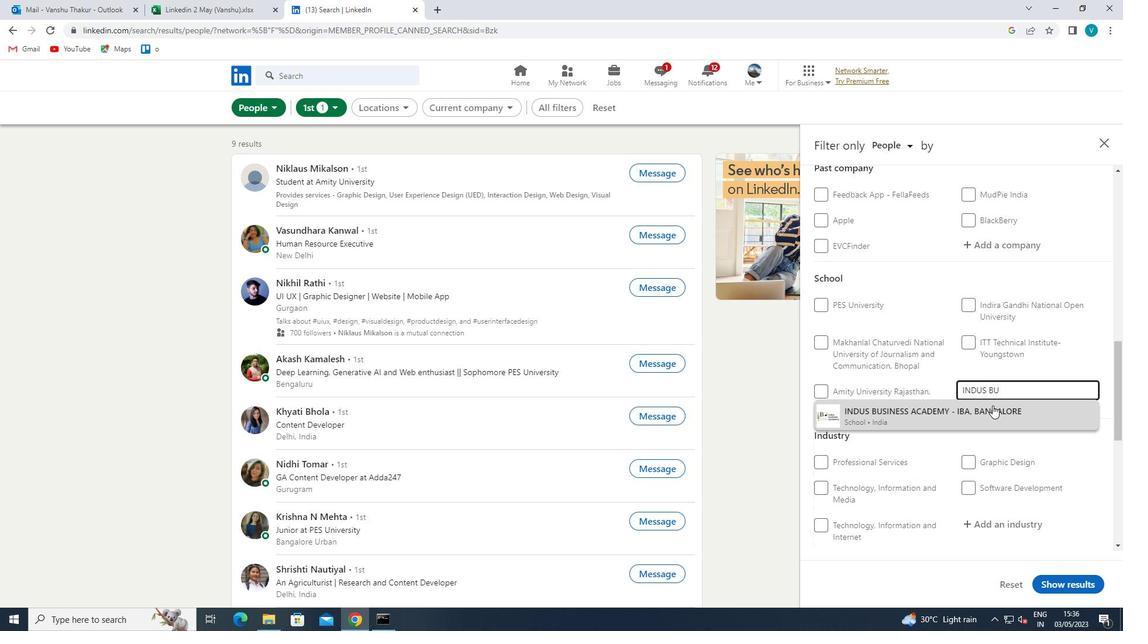 
Action: Mouse pressed left at (990, 415)
Screenshot: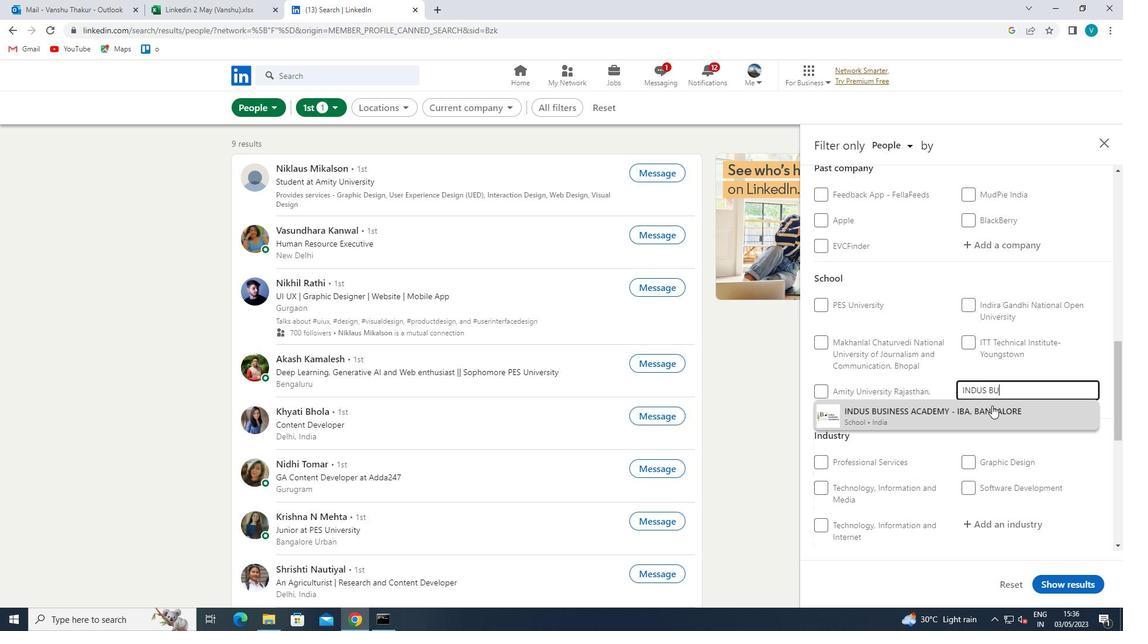
Action: Mouse scrolled (990, 415) with delta (0, 0)
Screenshot: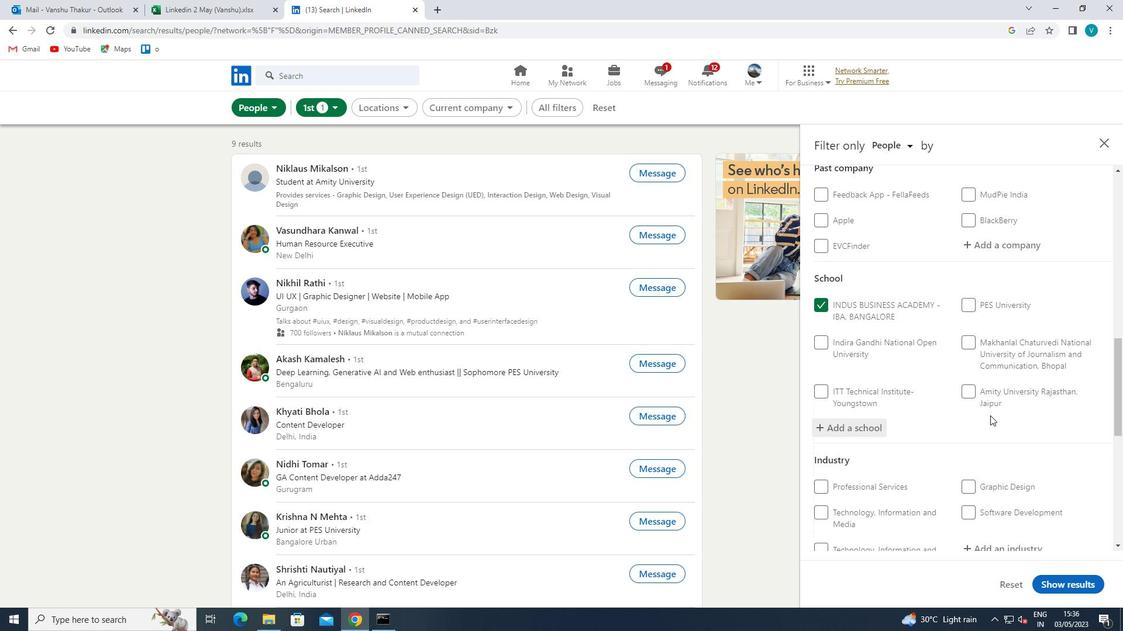 
Action: Mouse scrolled (990, 415) with delta (0, 0)
Screenshot: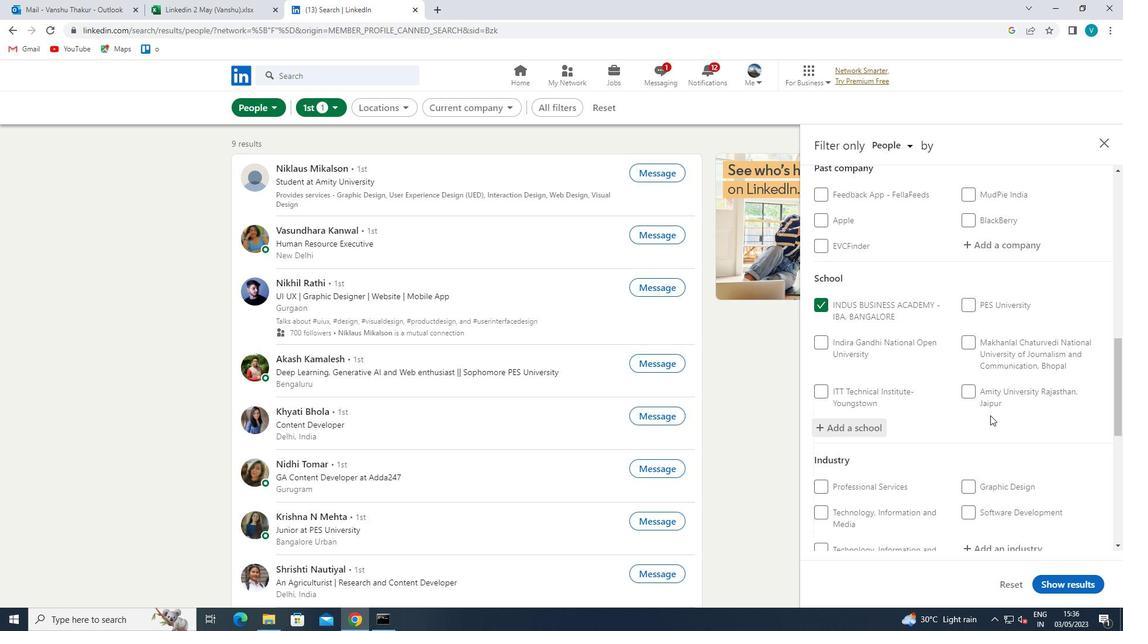 
Action: Mouse scrolled (990, 415) with delta (0, 0)
Screenshot: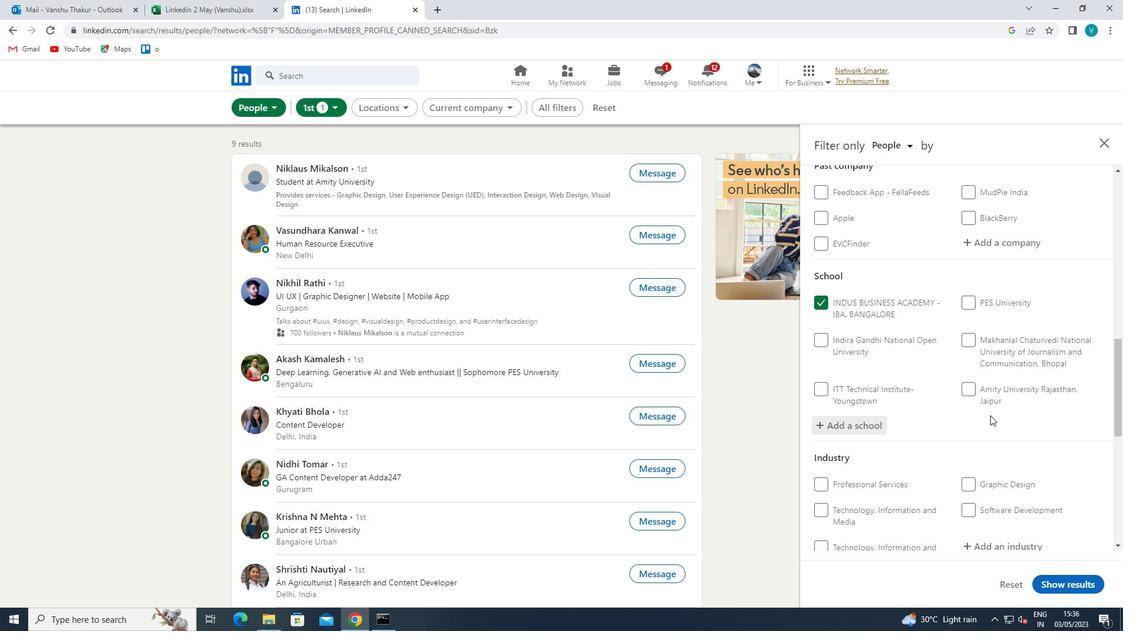 
Action: Mouse moved to (996, 373)
Screenshot: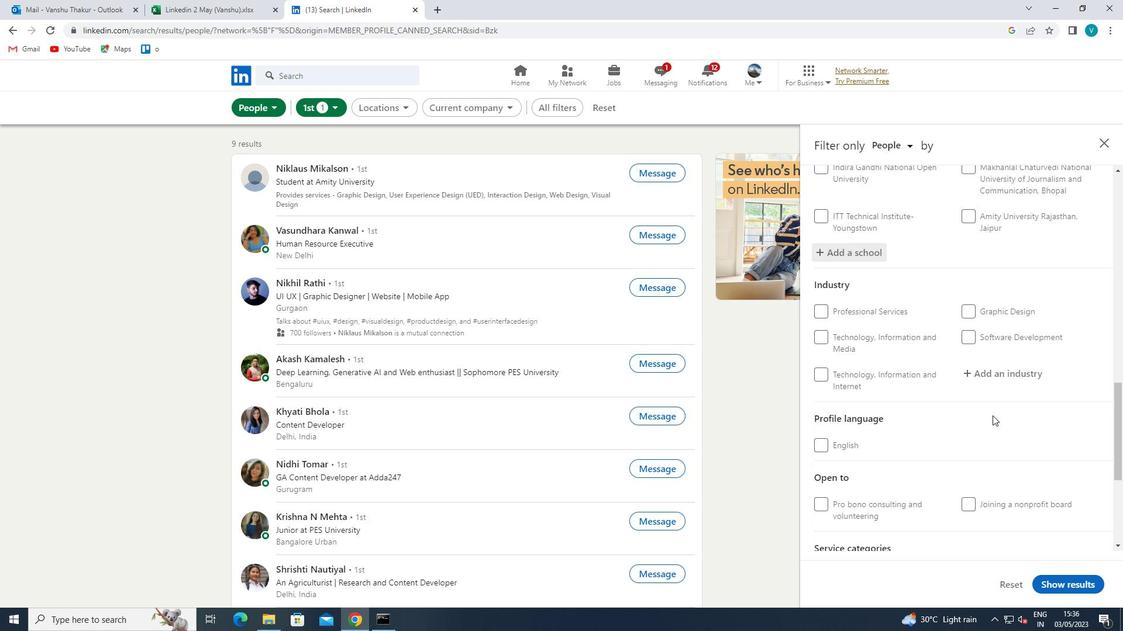 
Action: Mouse pressed left at (996, 373)
Screenshot: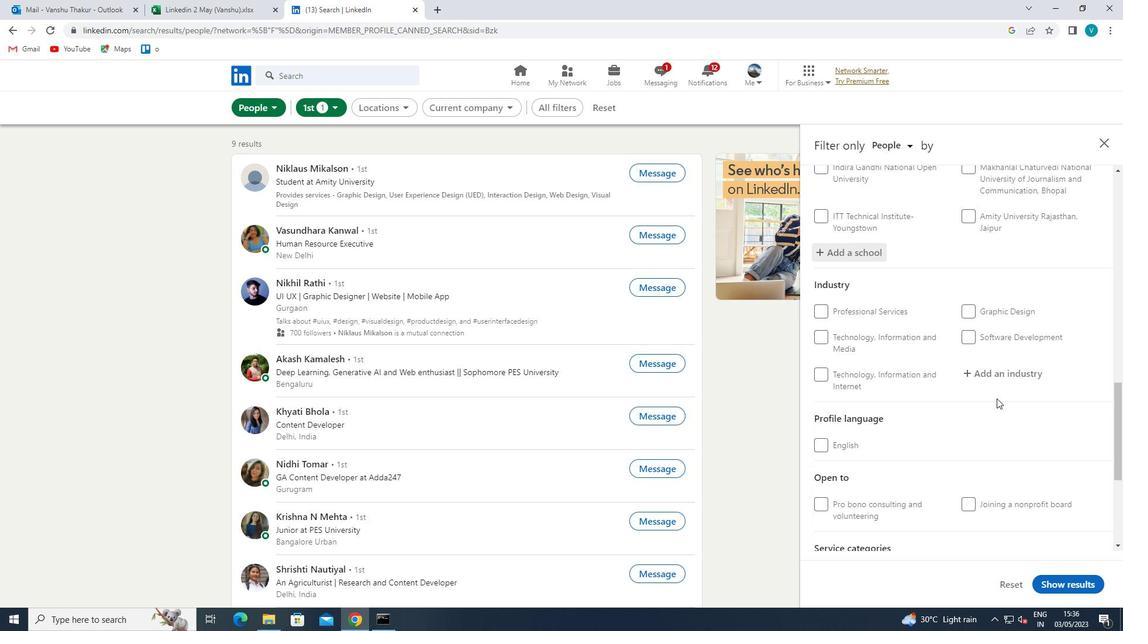 
Action: Mouse moved to (997, 371)
Screenshot: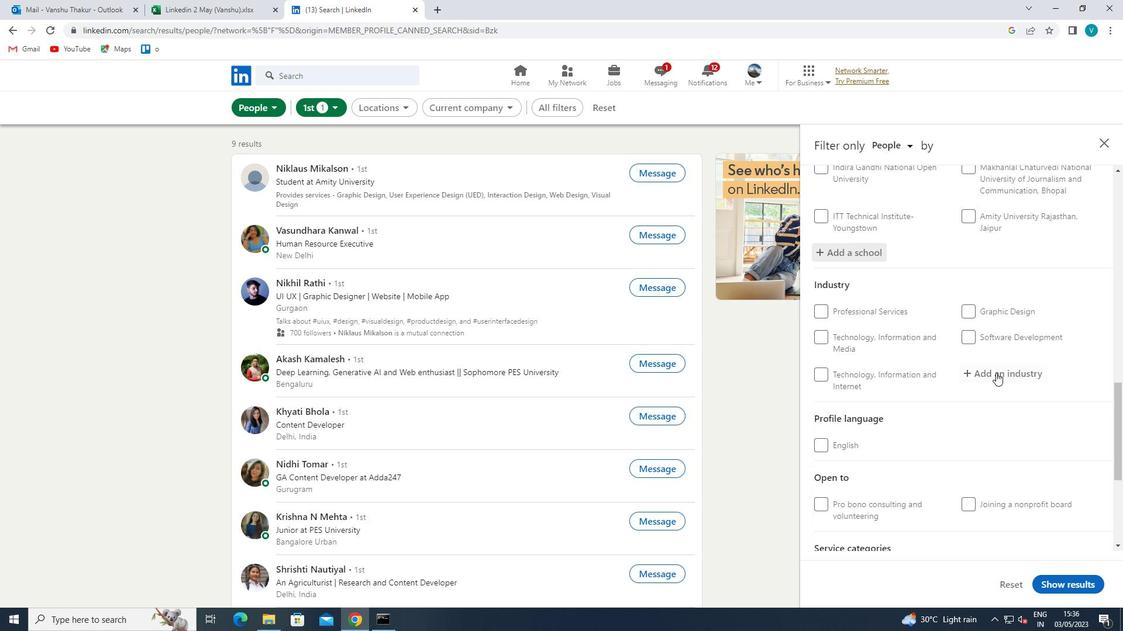 
Action: Key pressed <Key.shift>IT<Key.space><Key.shift><Key.shift><Key.shift><Key.shift>SYSTEM
Screenshot: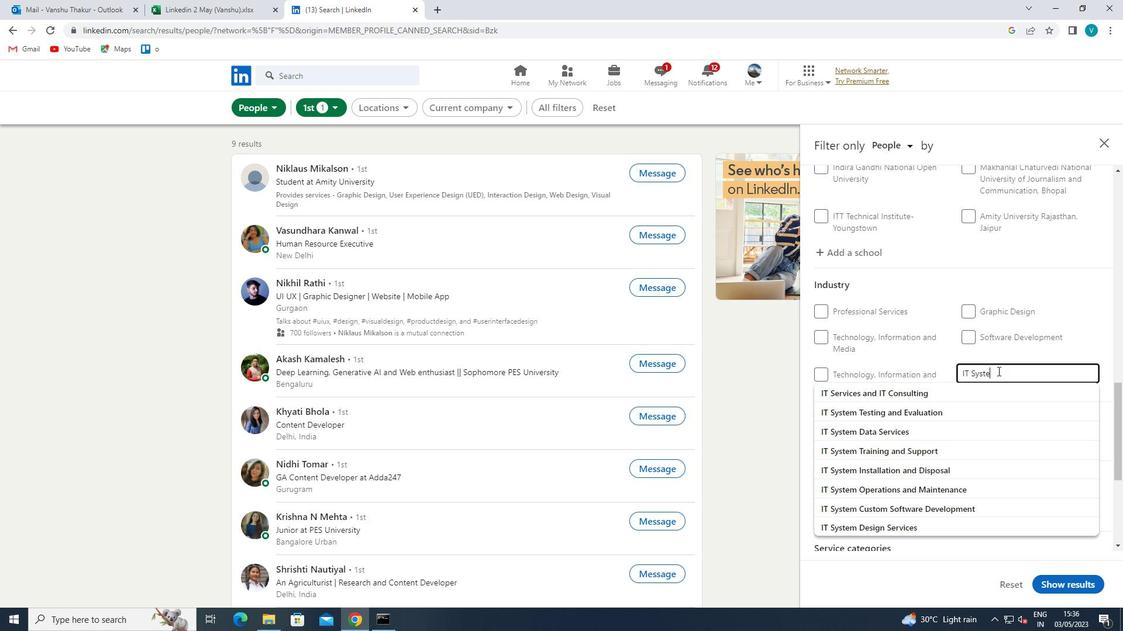 
Action: Mouse moved to (992, 461)
Screenshot: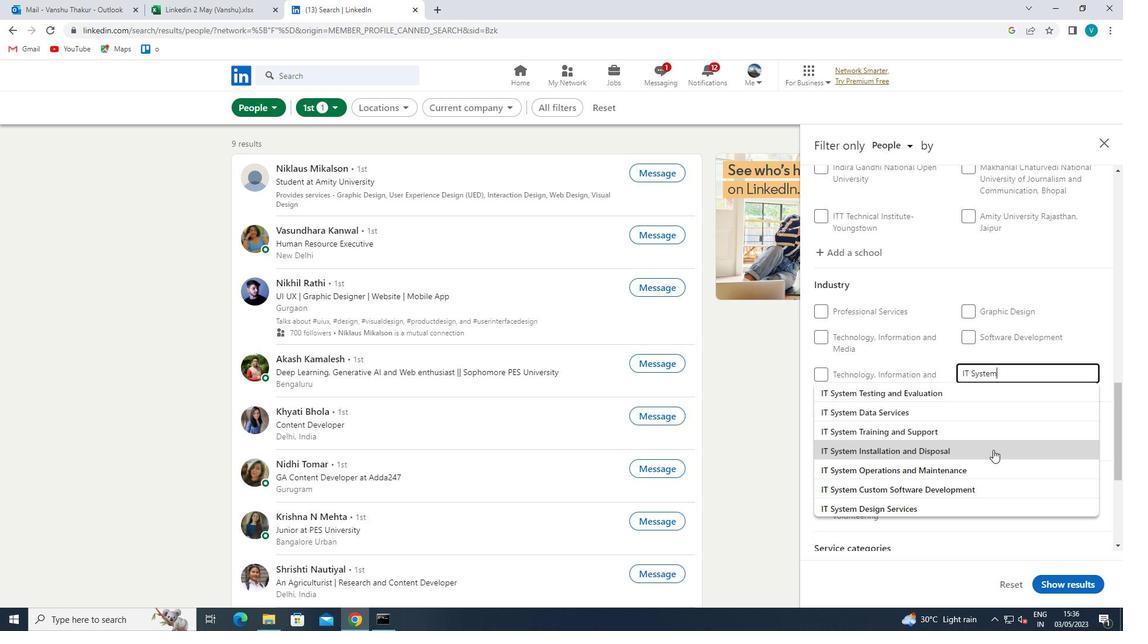 
Action: Mouse pressed left at (992, 461)
Screenshot: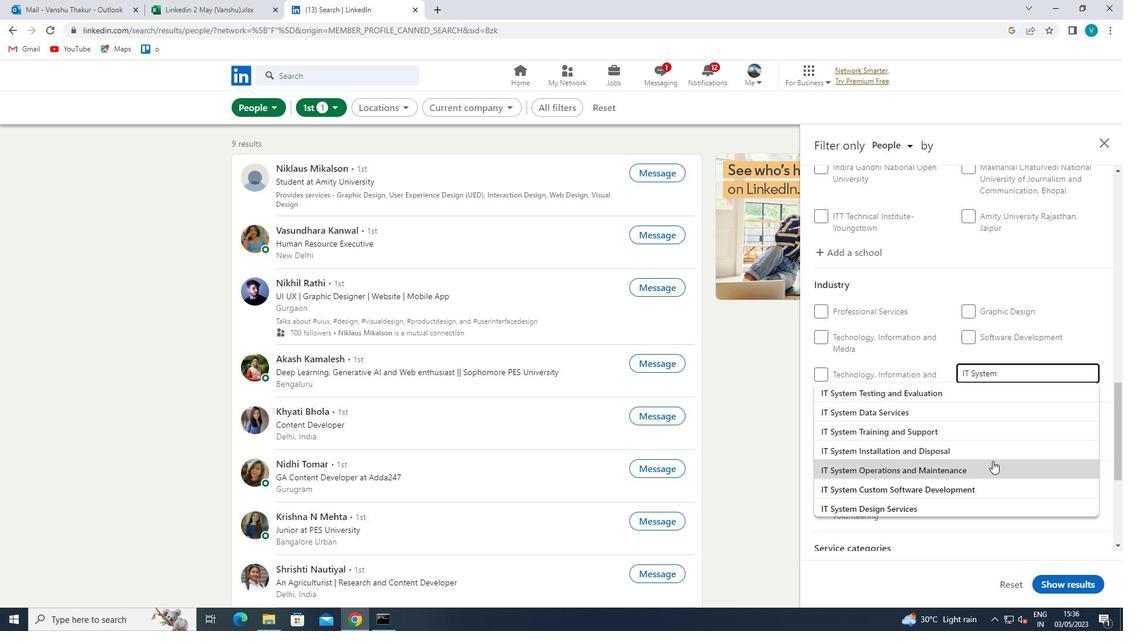 
Action: Mouse moved to (1008, 453)
Screenshot: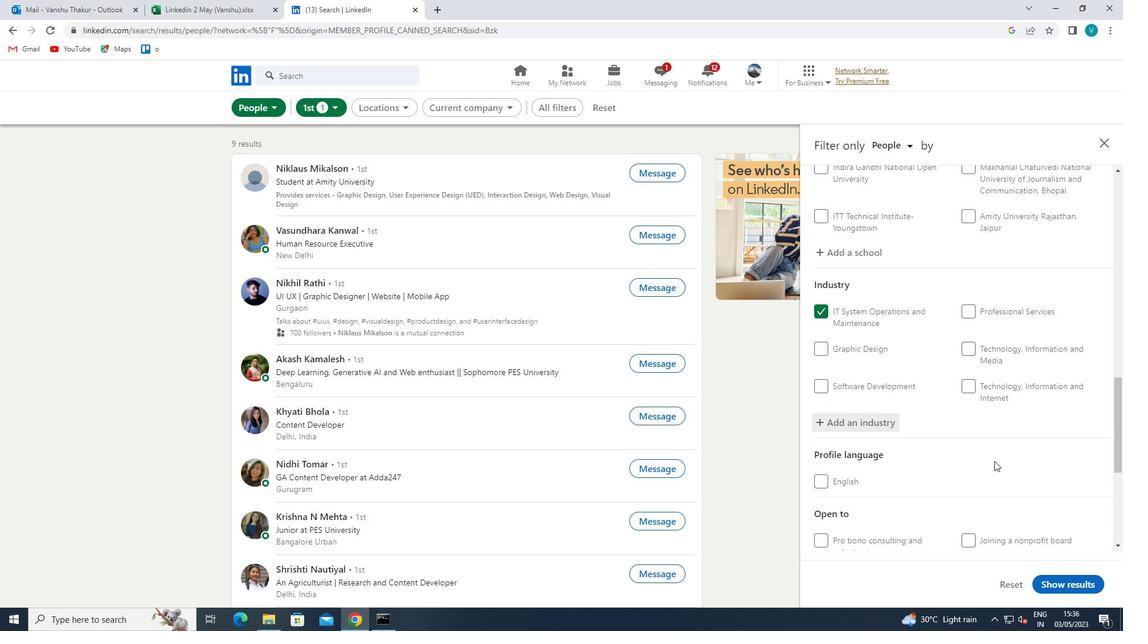 
Action: Mouse scrolled (1008, 452) with delta (0, 0)
Screenshot: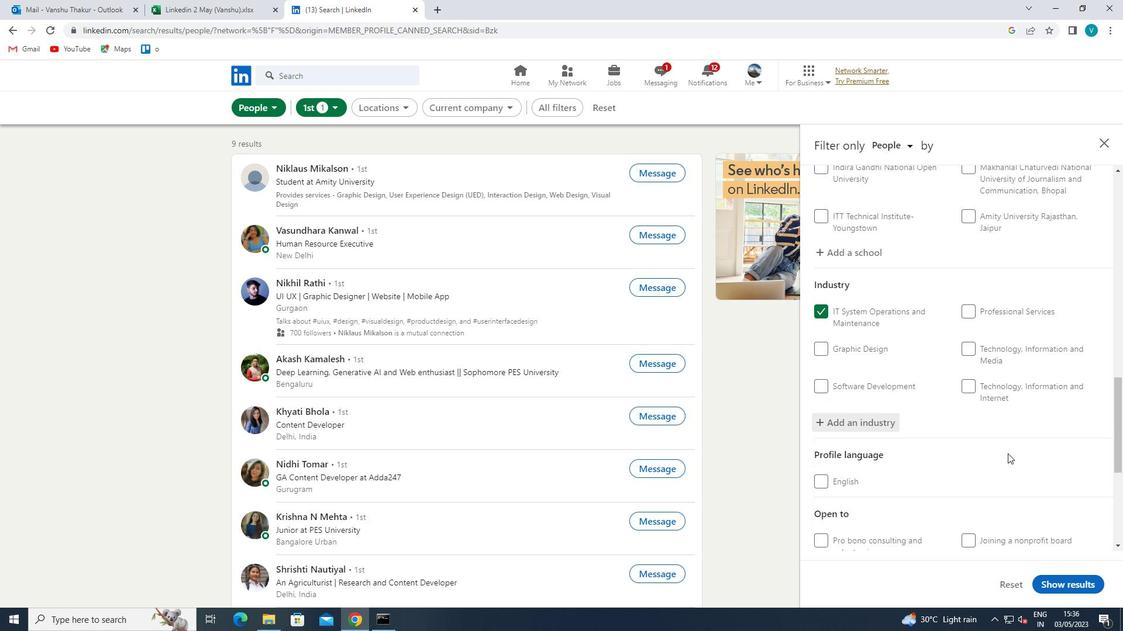
Action: Mouse moved to (1009, 453)
Screenshot: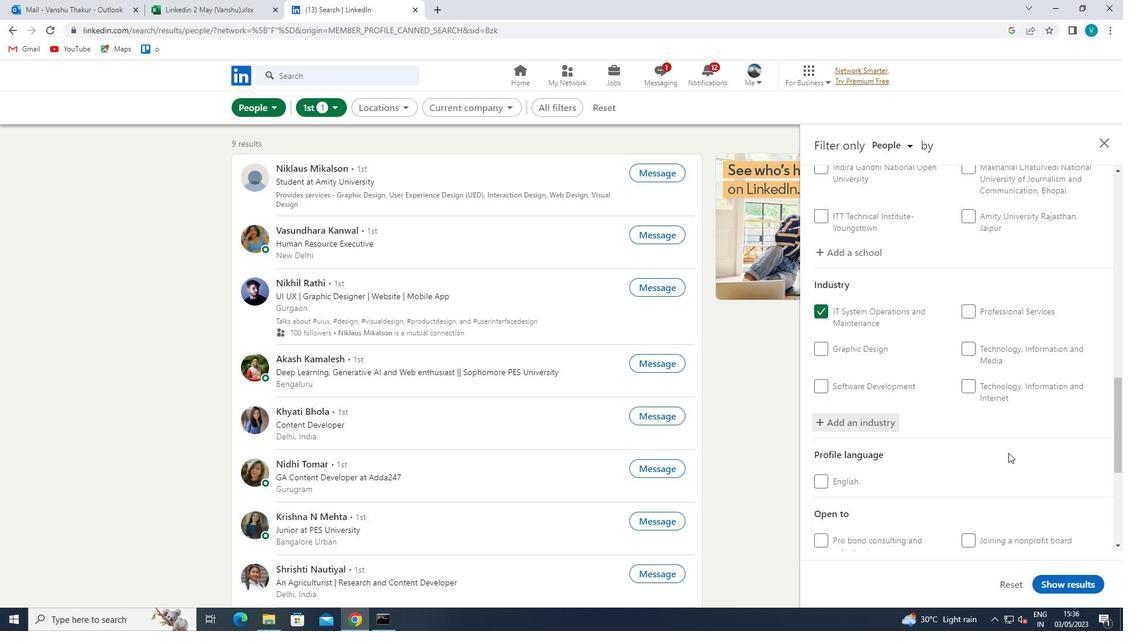 
Action: Mouse scrolled (1009, 452) with delta (0, 0)
Screenshot: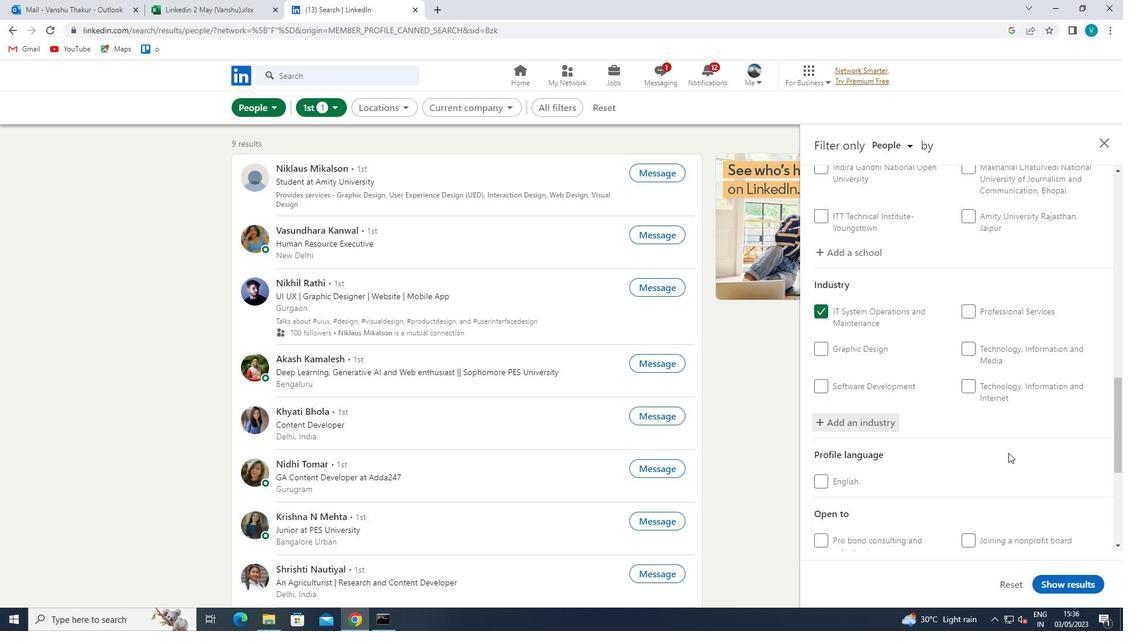 
Action: Mouse moved to (1009, 452)
Screenshot: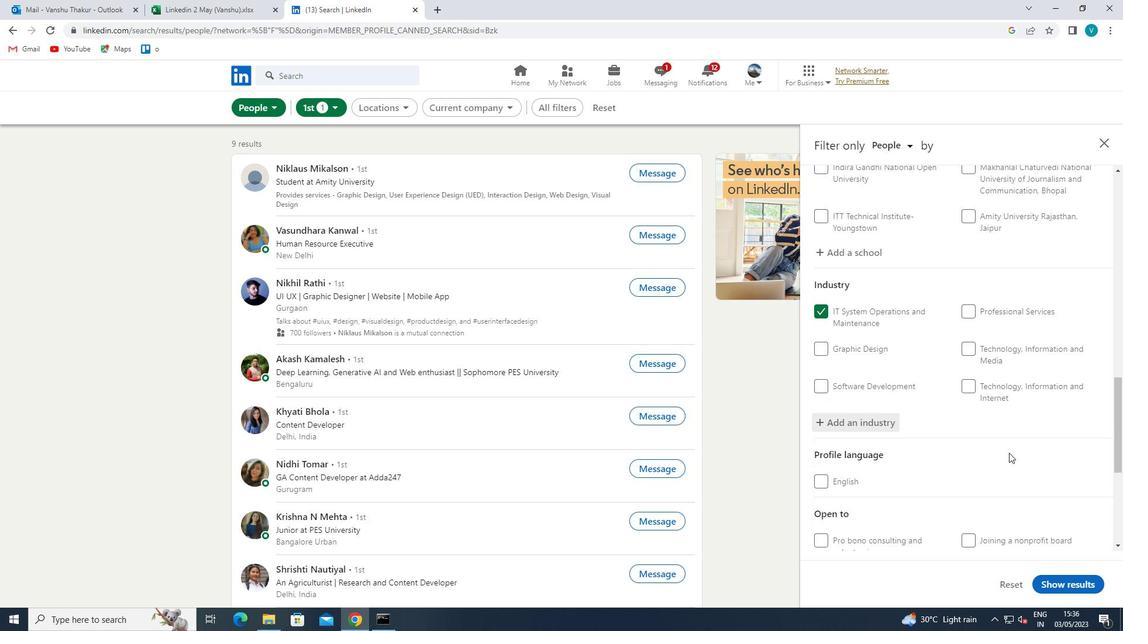 
Action: Mouse scrolled (1009, 452) with delta (0, 0)
Screenshot: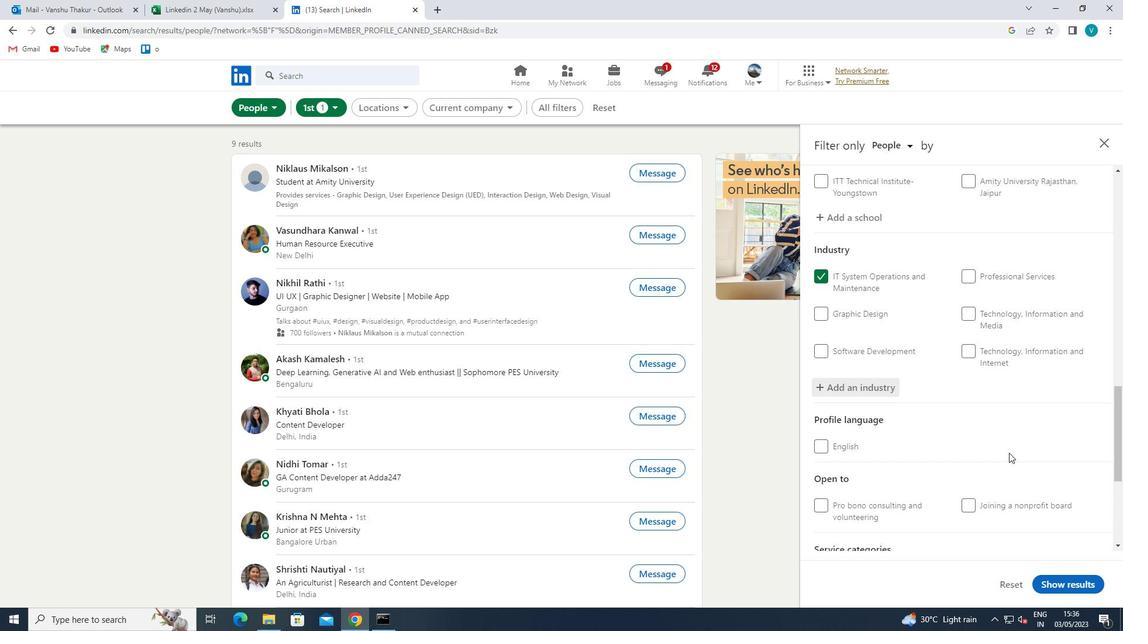 
Action: Mouse scrolled (1009, 452) with delta (0, 0)
Screenshot: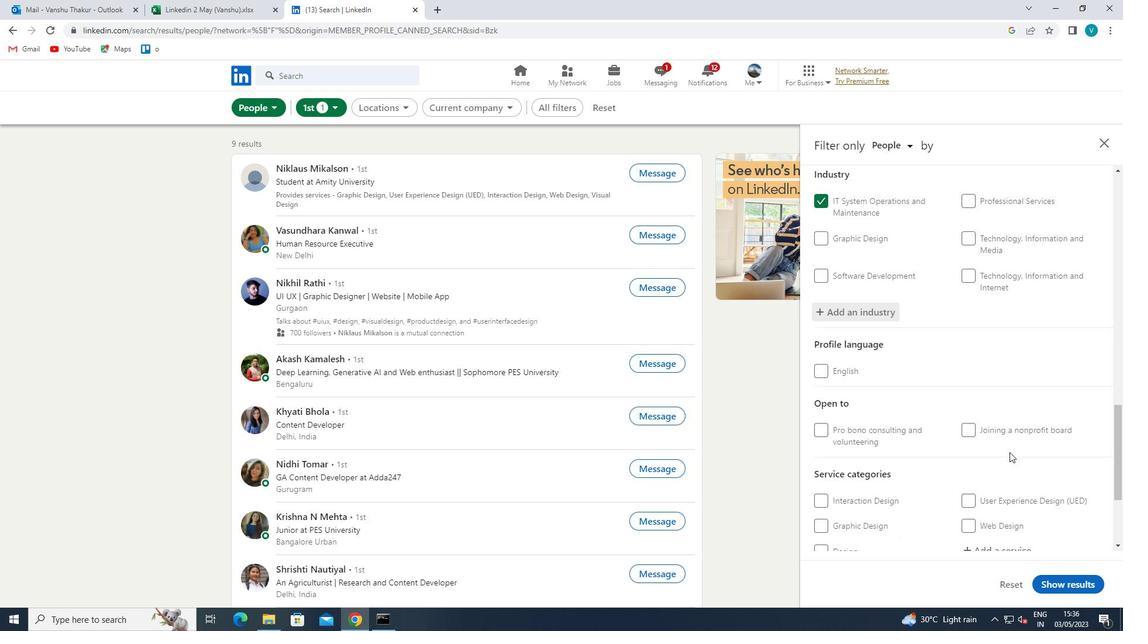 
Action: Mouse moved to (1011, 425)
Screenshot: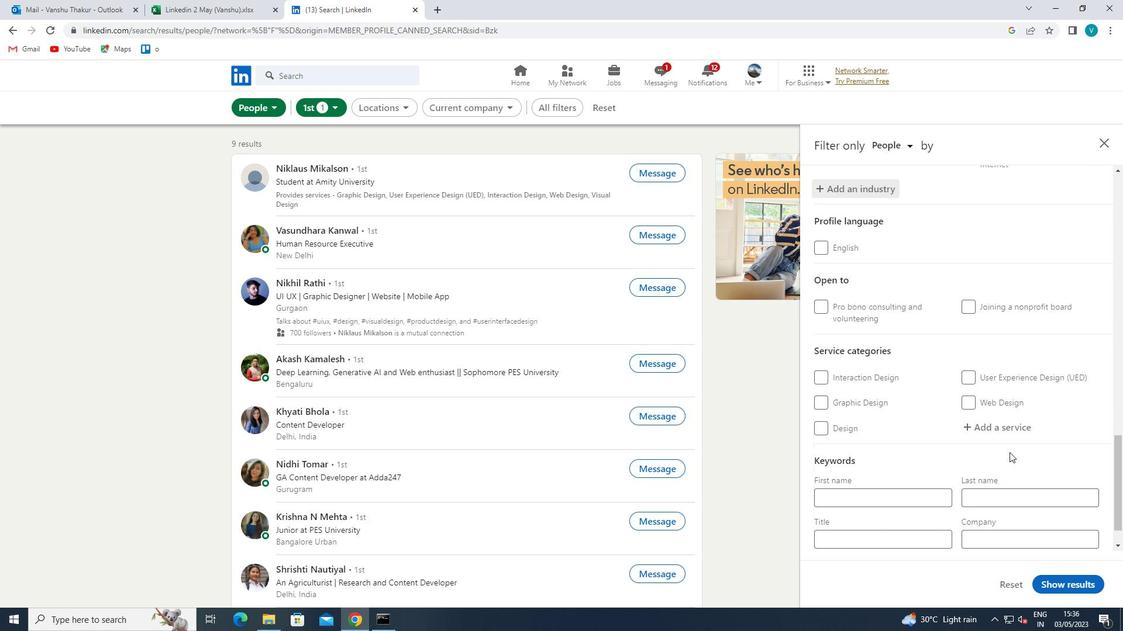
Action: Mouse pressed left at (1011, 425)
Screenshot: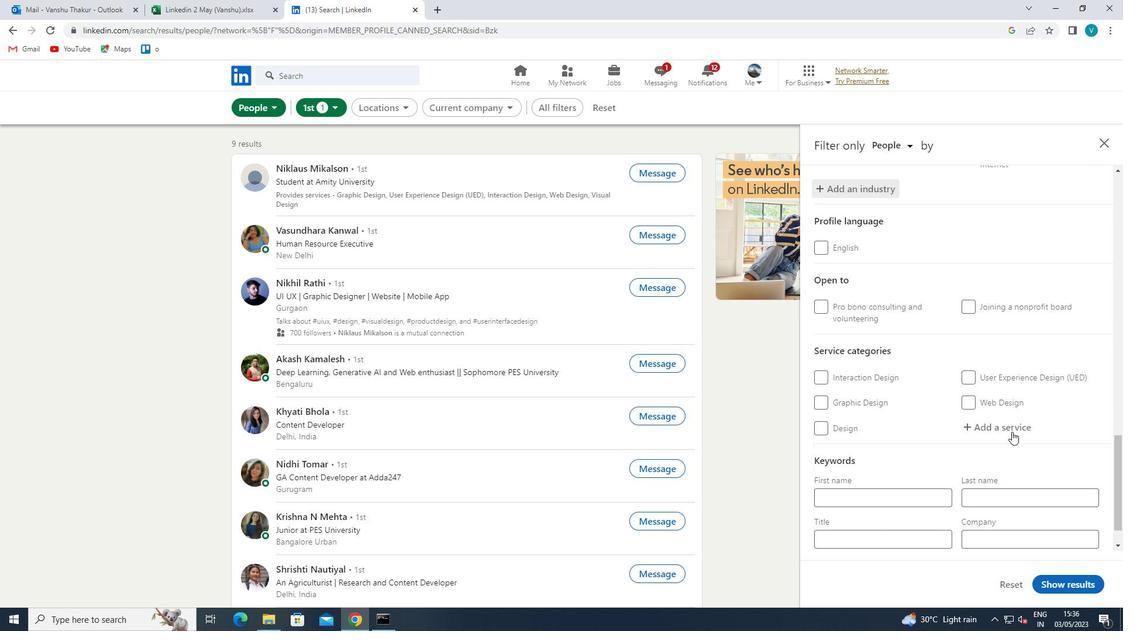 
Action: Mouse moved to (1003, 417)
Screenshot: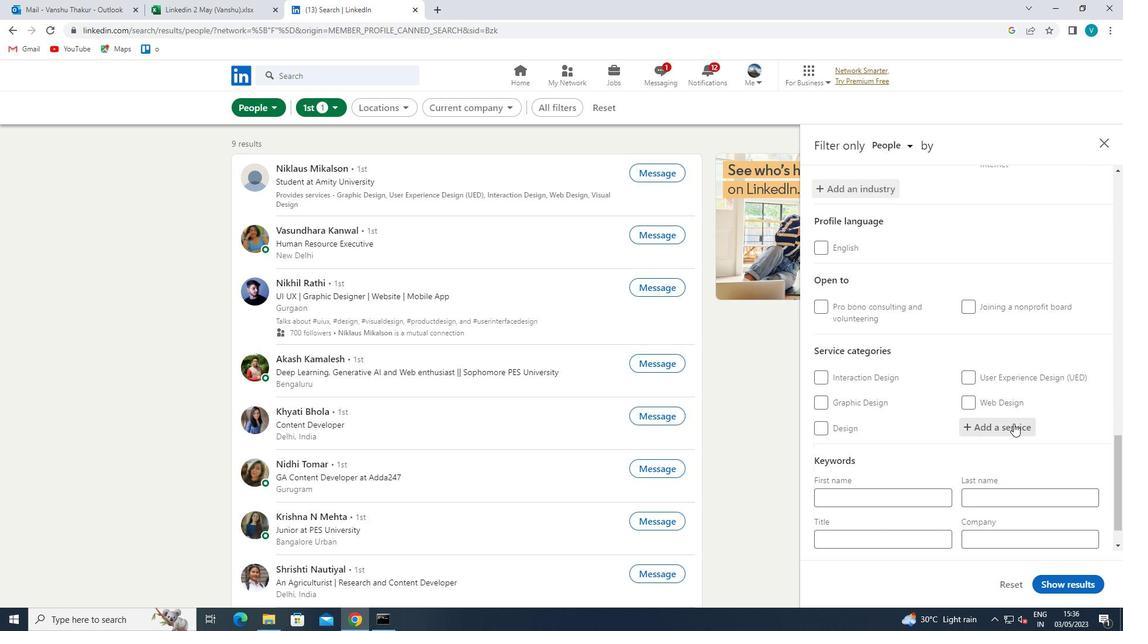 
Action: Key pressed <Key.shift>DEMAND<Key.space>
Screenshot: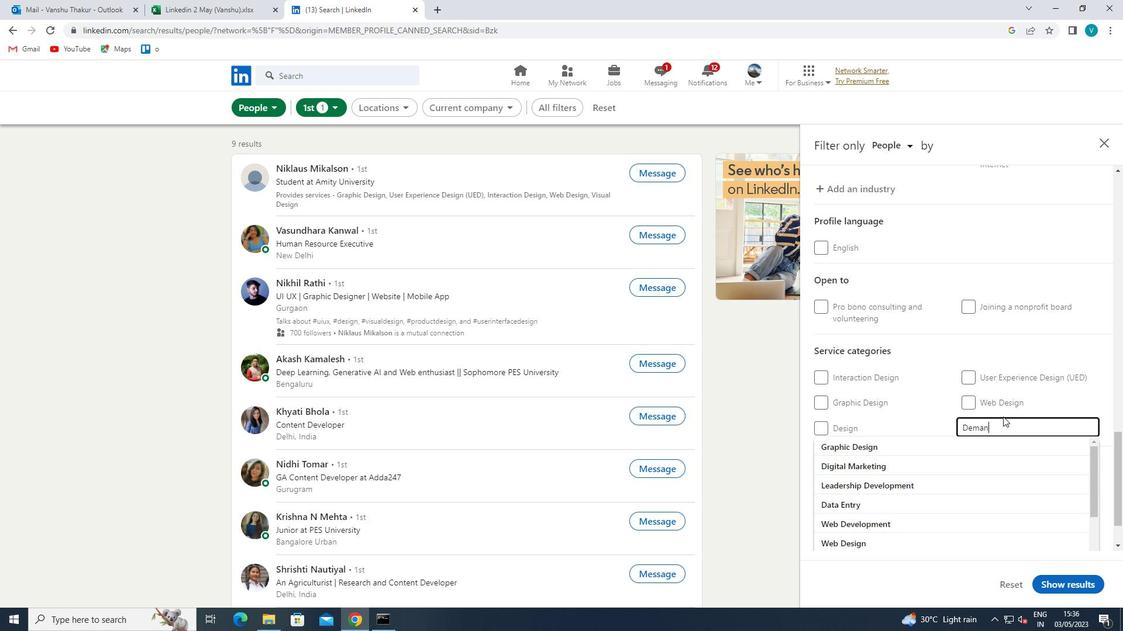 
Action: Mouse moved to (971, 446)
Screenshot: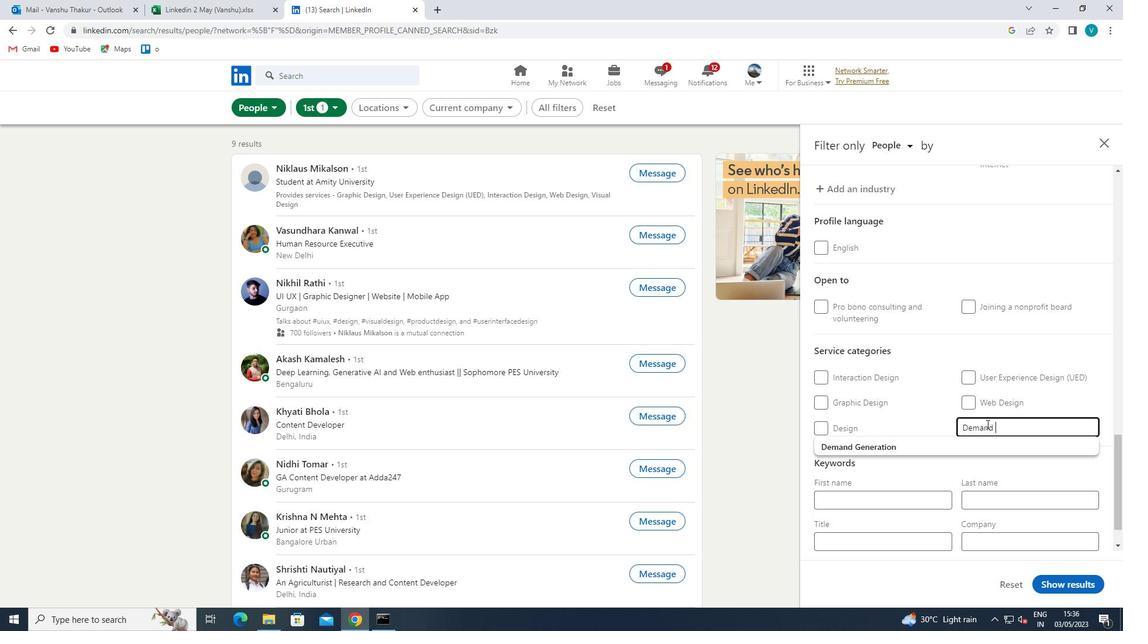 
Action: Mouse pressed left at (971, 446)
Screenshot: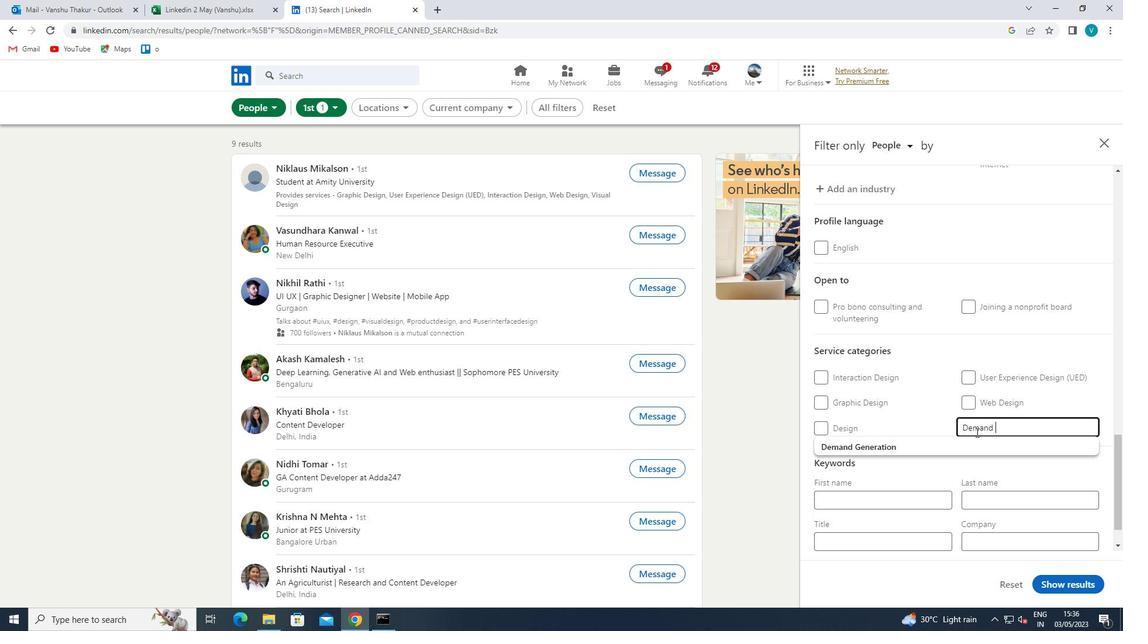 
Action: Mouse moved to (971, 446)
Screenshot: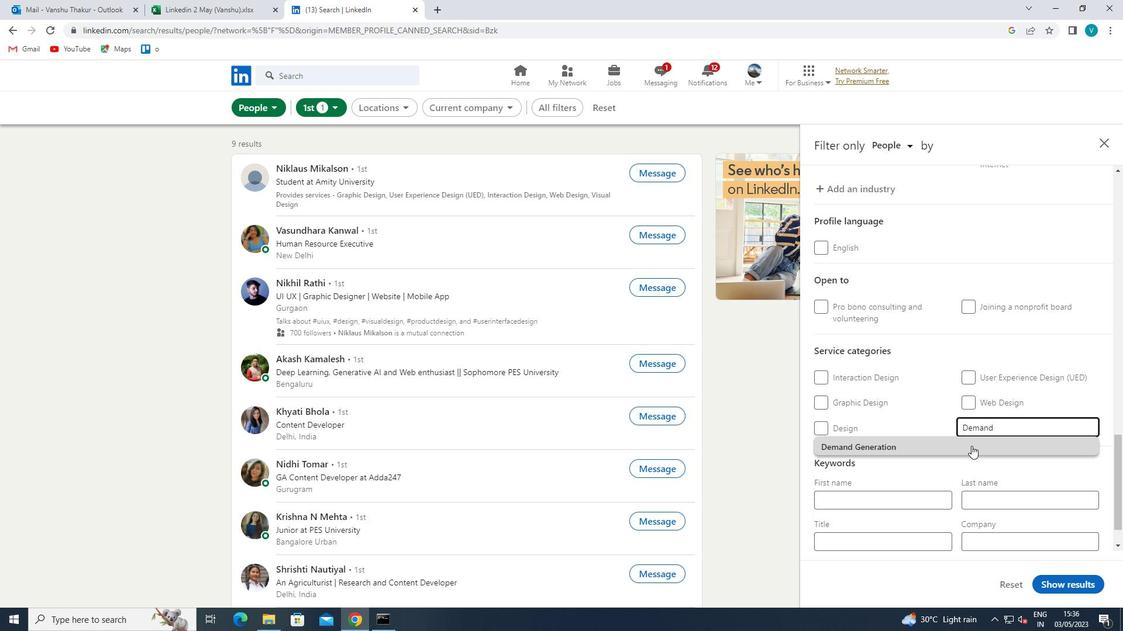 
Action: Mouse scrolled (971, 445) with delta (0, 0)
Screenshot: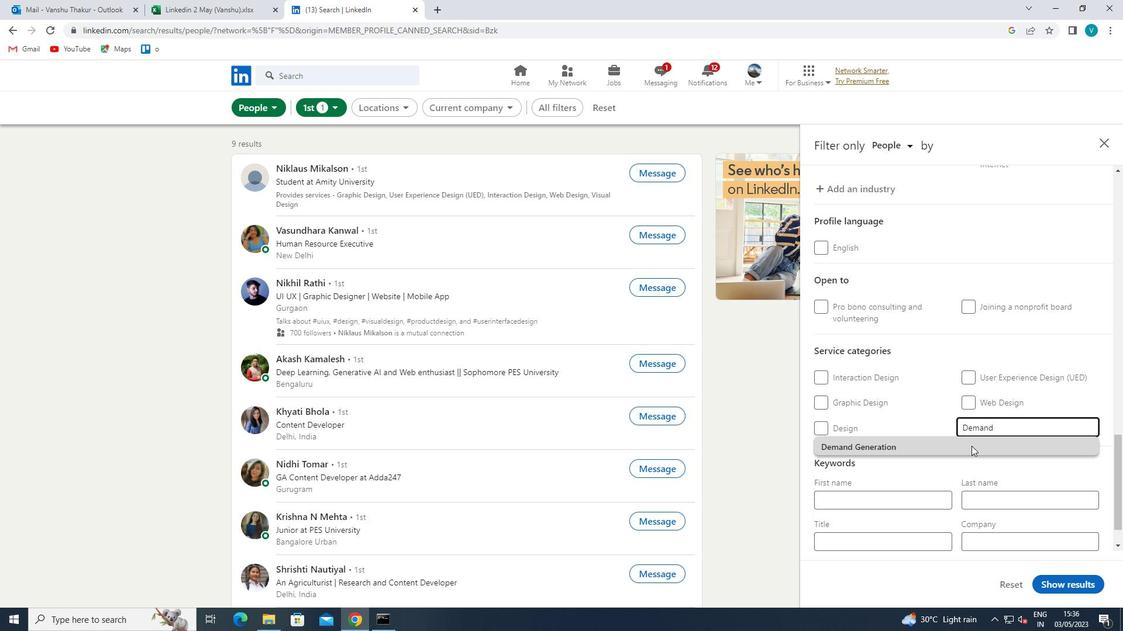 
Action: Mouse moved to (971, 446)
Screenshot: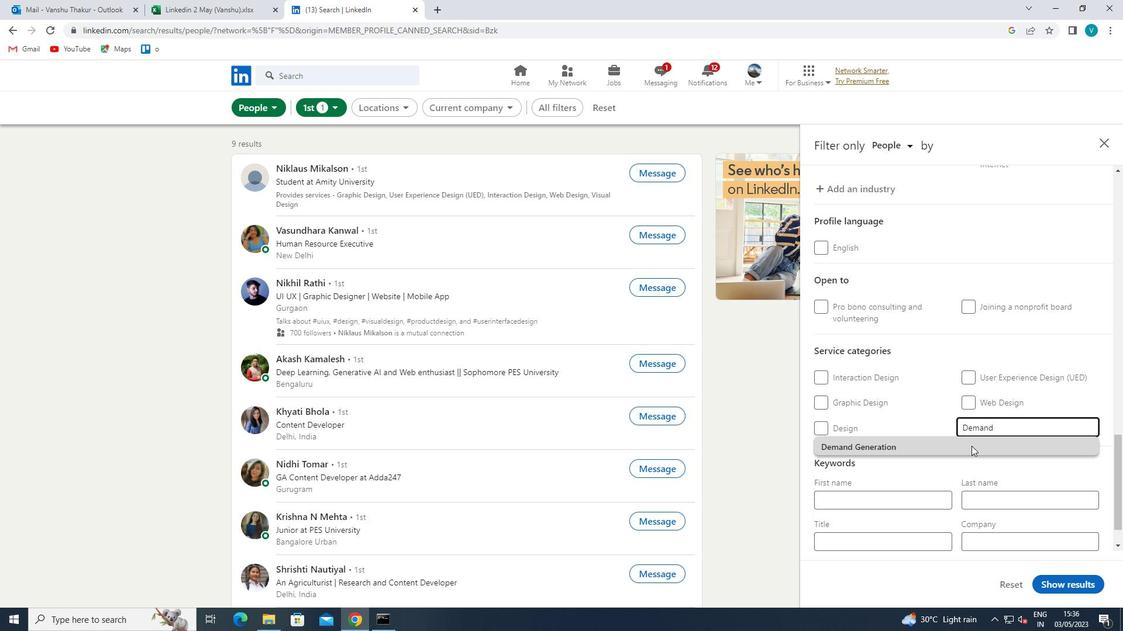 
Action: Mouse scrolled (971, 445) with delta (0, 0)
Screenshot: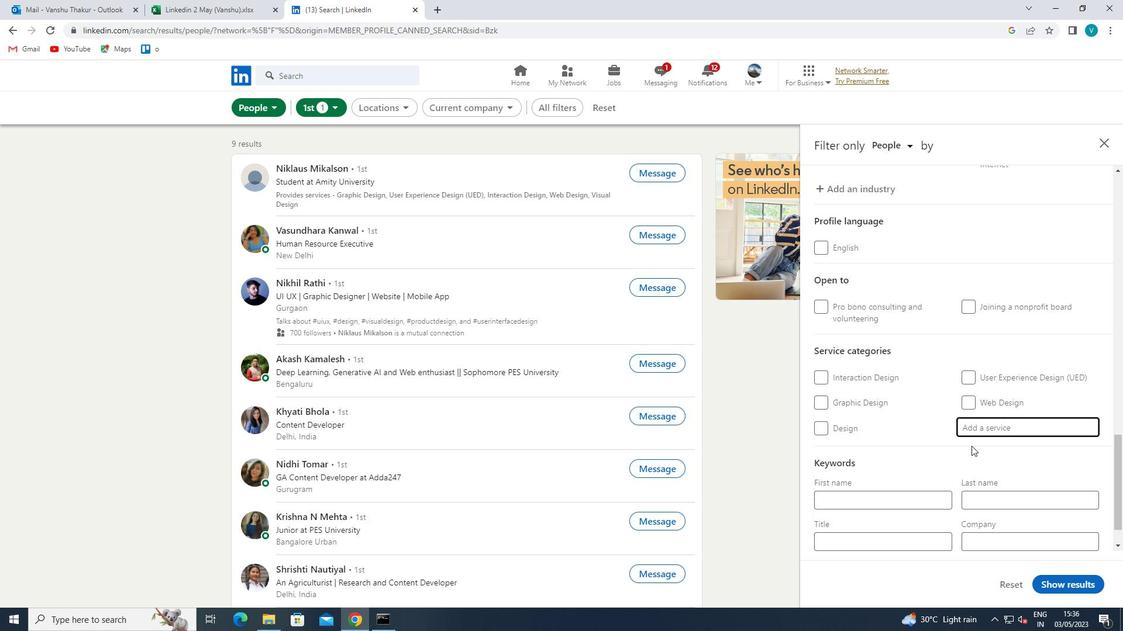 
Action: Mouse moved to (971, 446)
Screenshot: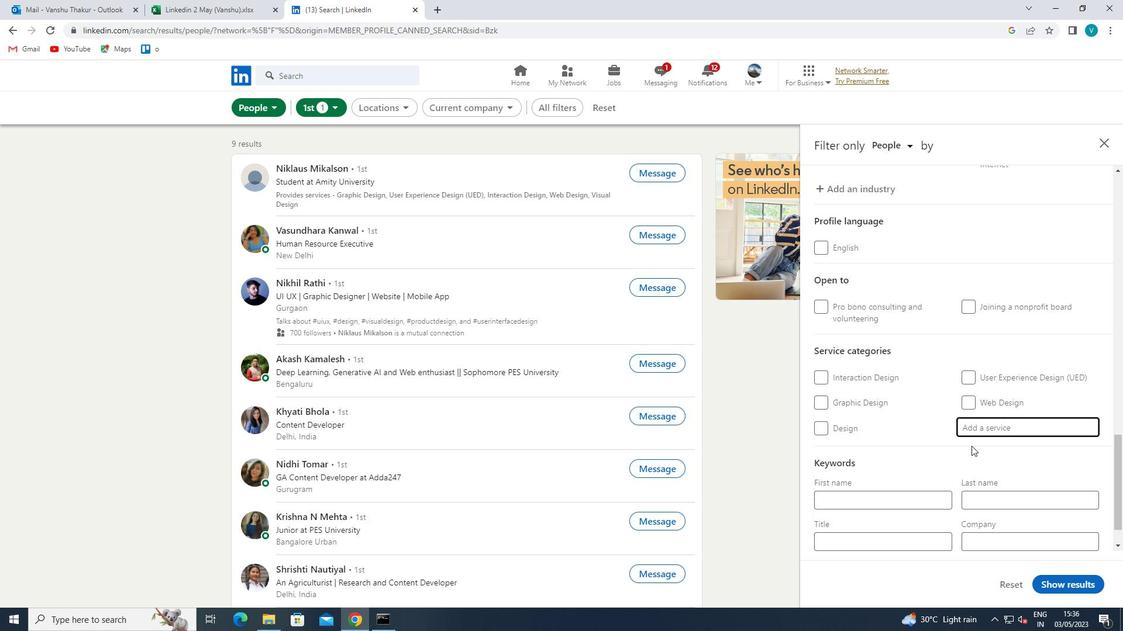 
Action: Mouse scrolled (971, 445) with delta (0, 0)
Screenshot: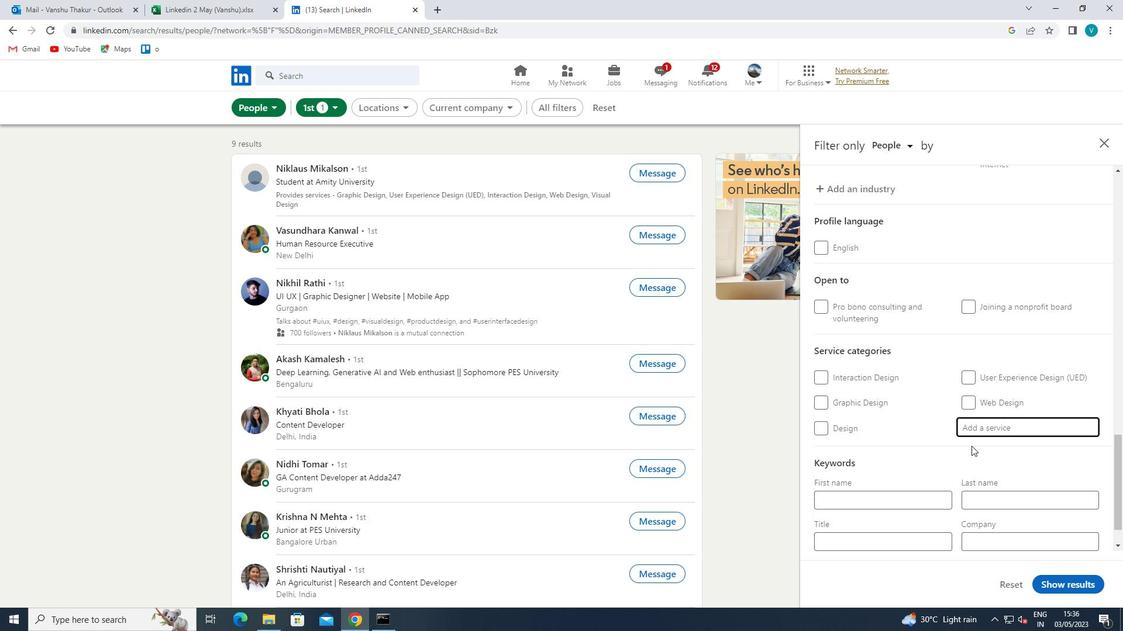 
Action: Mouse moved to (912, 494)
Screenshot: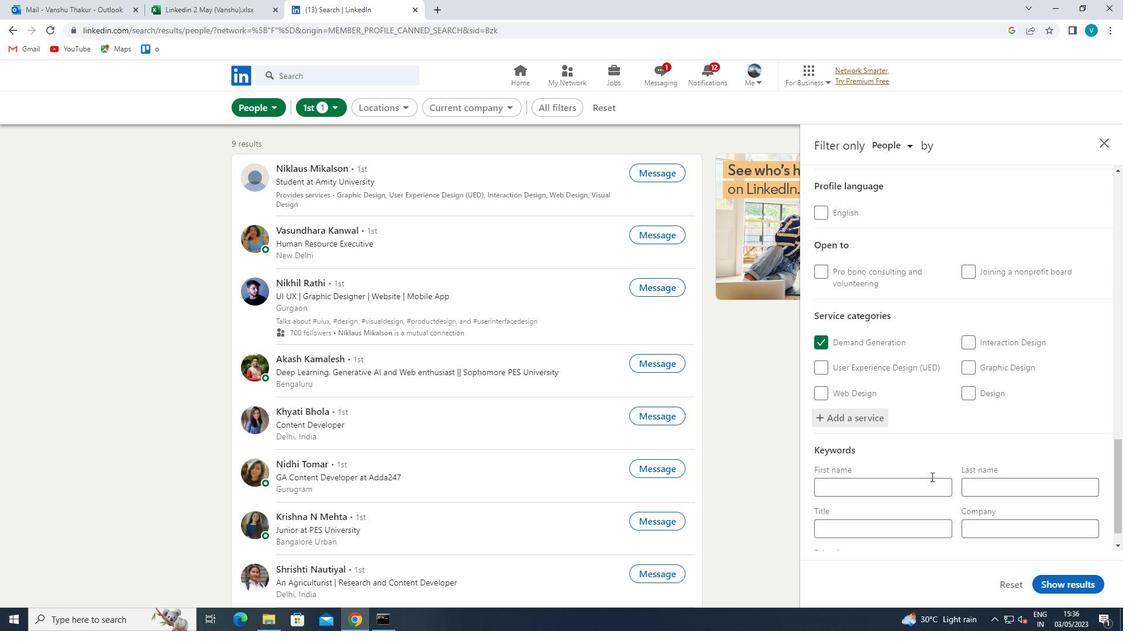 
Action: Mouse pressed left at (912, 494)
Screenshot: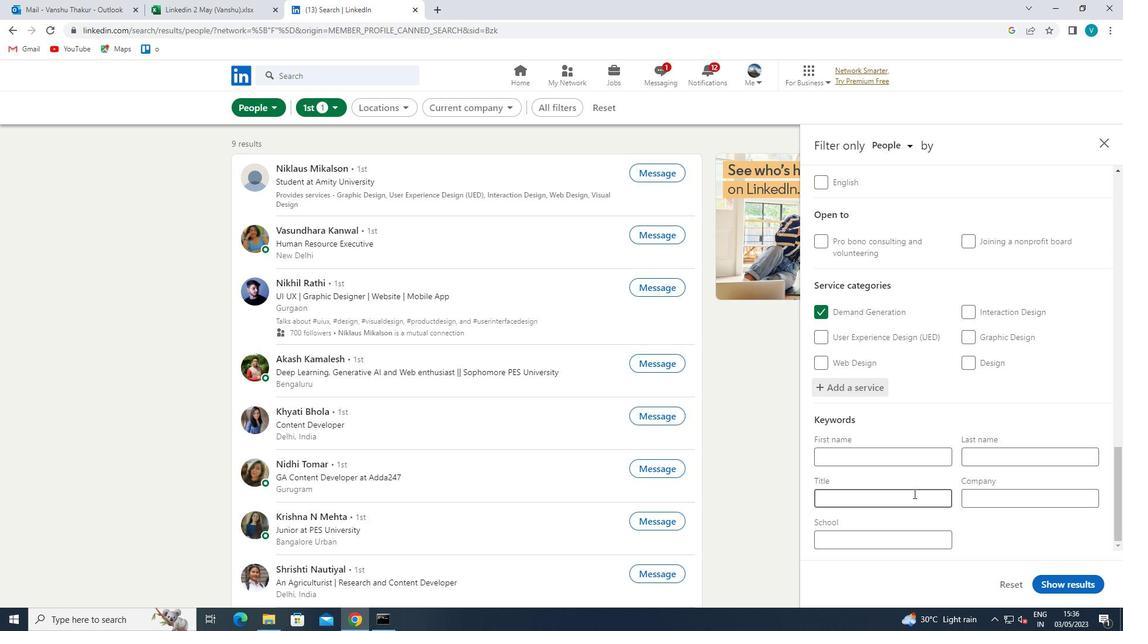 
Action: Mouse moved to (912, 494)
Screenshot: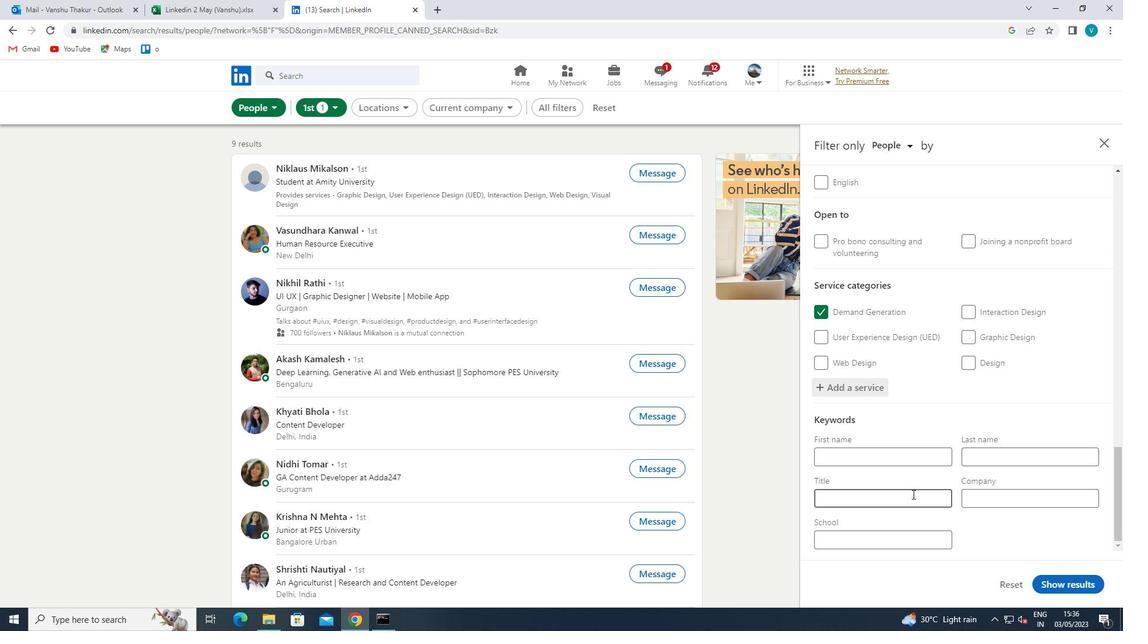 
Action: Key pressed <Key.shift>MEDIA<Key.space><Key.shift>RELATIONS<Key.space><Key.shift>COORDINATOR<Key.space>
Screenshot: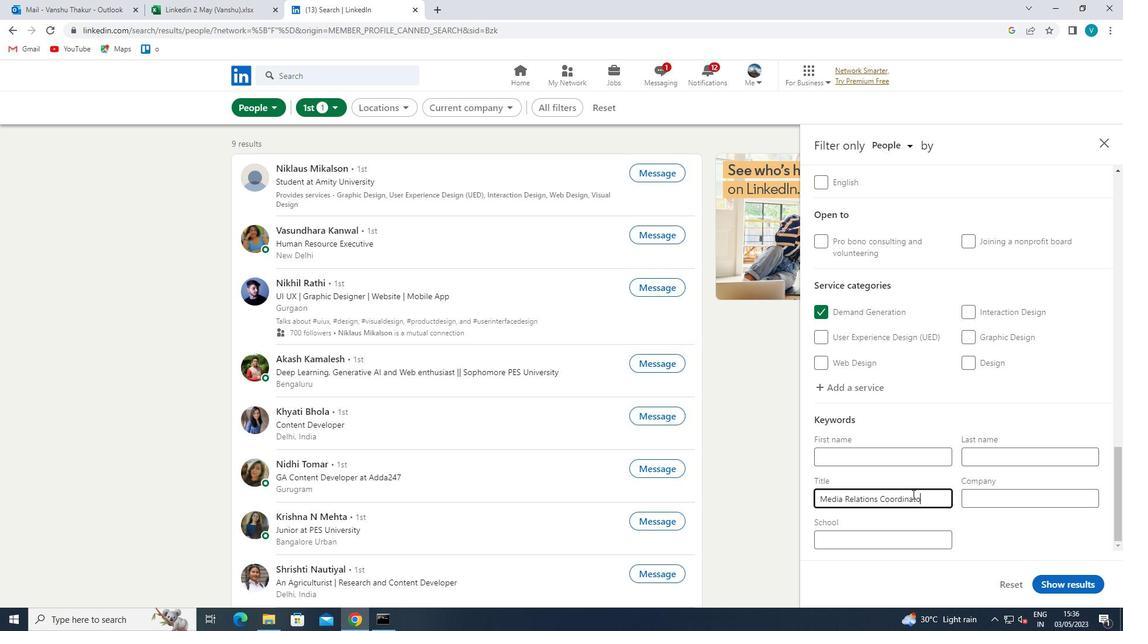 
Action: Mouse moved to (1057, 577)
Screenshot: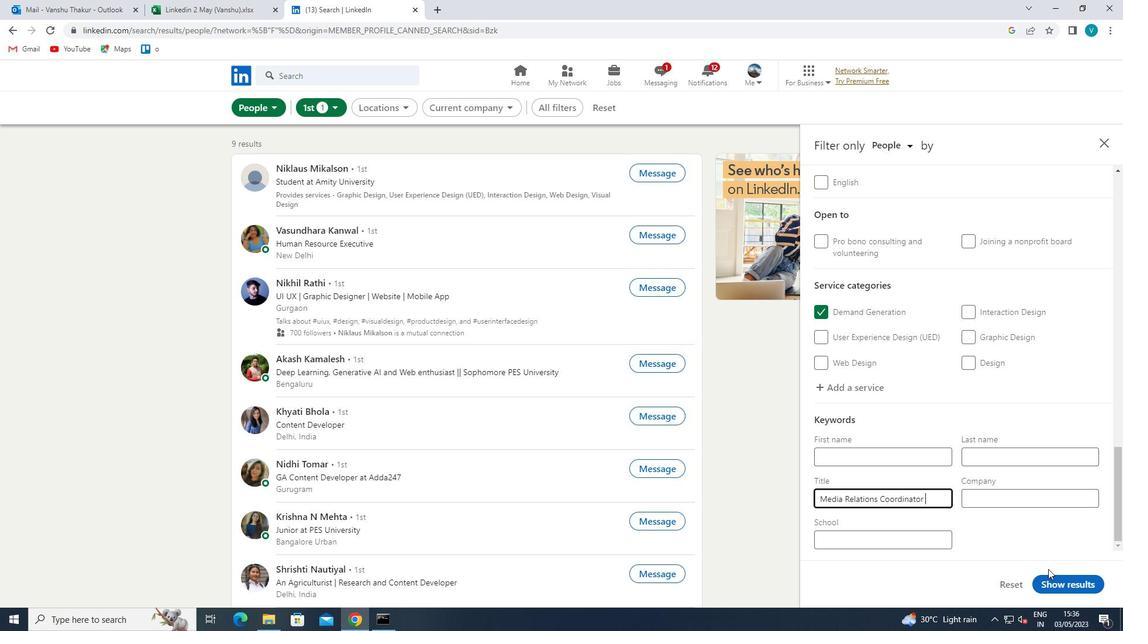 
Action: Mouse pressed left at (1057, 577)
Screenshot: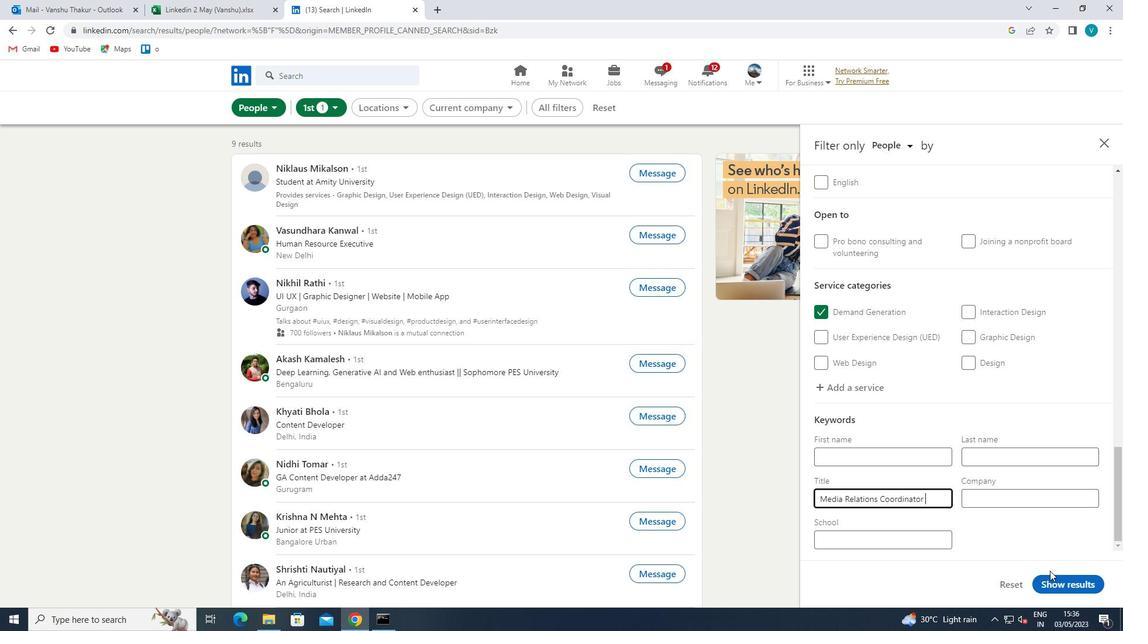 
Action: Mouse moved to (1060, 579)
Screenshot: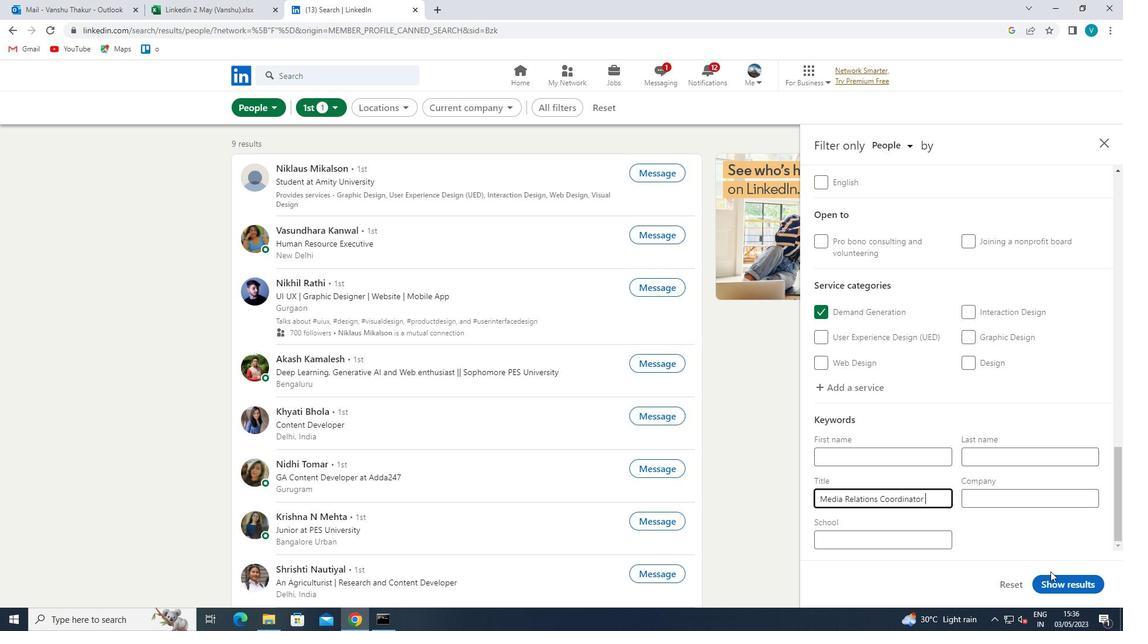 
